 Task:  Click on Hockey In the Cross-Check Hockey League click on  Pick Sheet Your name Harper Anderson Team name El Paso Chihuahuas and  Email softage.6@softage.net Period 1 - 3 Point Game Montreal Canadiens Period 1 - 2 Point Game Los Angeles Kings Period 1 - 1 Point Game Florida Panthers Period 2 - 3 Point Game Edmonton Oilers Period 2 - 2 Point Game Detroit Red Wings Period 2 - 1 Point Game Dallas Stars Period 3 - 3 Point Game Columbus Blue Jackets Period 3 - 2 Point Game Colorado Avalanche Period 3 - 1 Point Game Chicago Blackhawks Submit pick sheet
Action: Mouse moved to (623, 235)
Screenshot: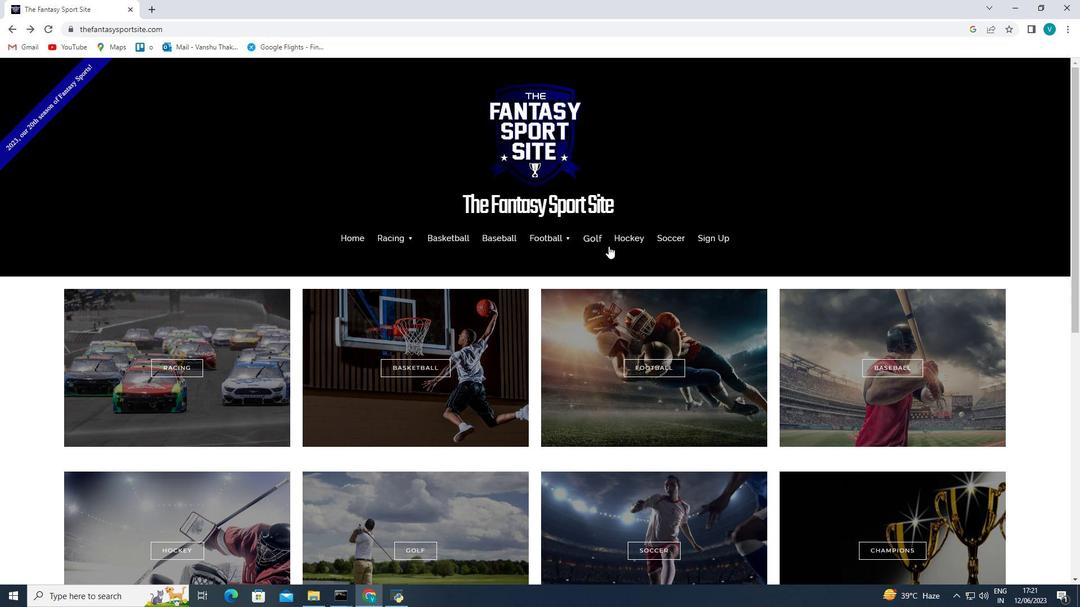 
Action: Mouse pressed left at (623, 235)
Screenshot: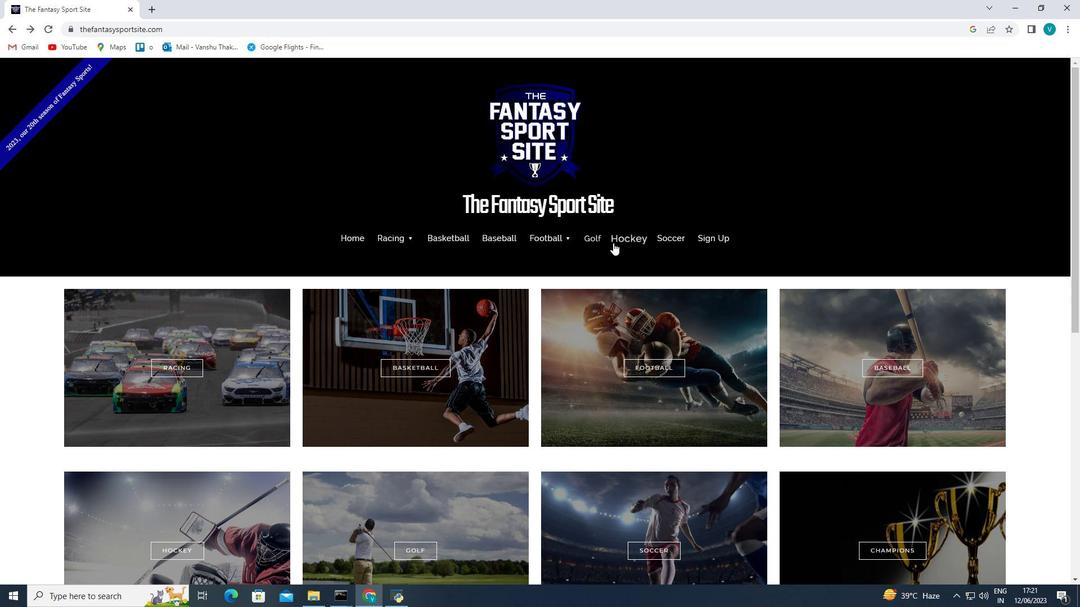 
Action: Mouse moved to (628, 240)
Screenshot: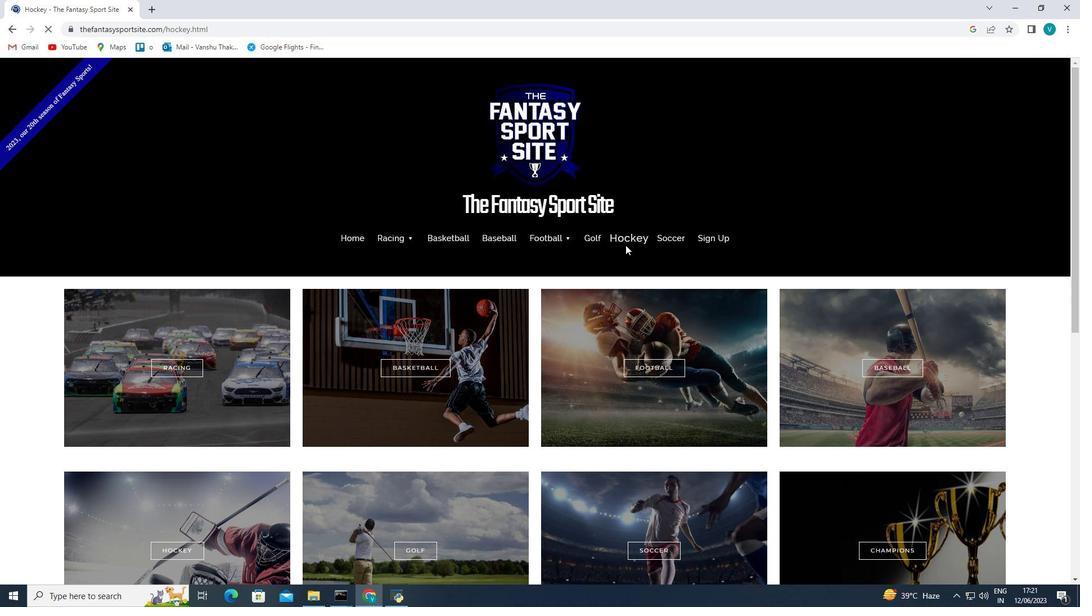 
Action: Mouse pressed left at (628, 240)
Screenshot: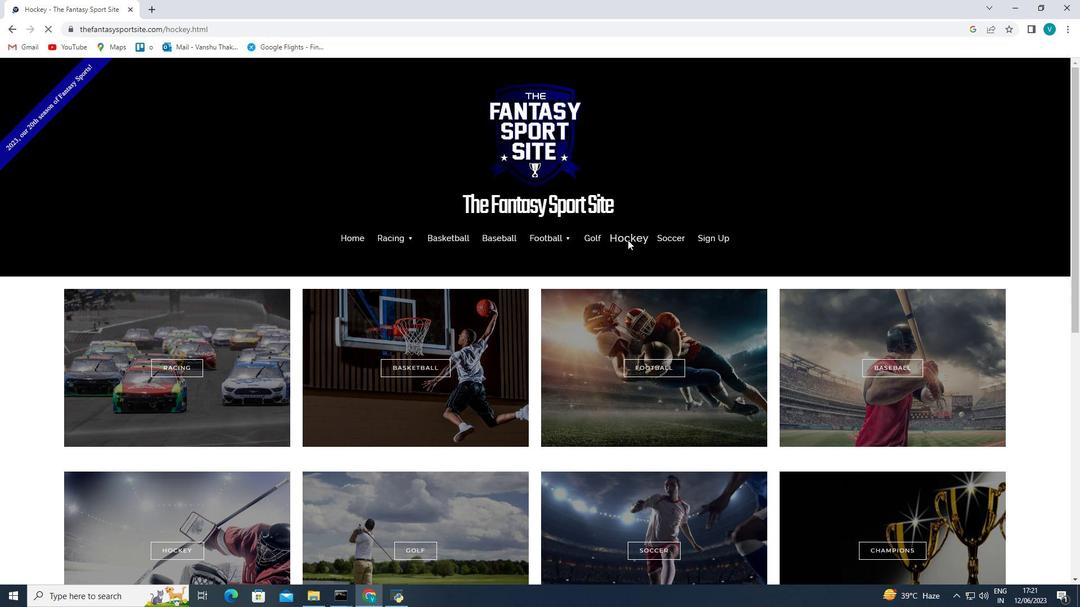 
Action: Mouse moved to (164, 326)
Screenshot: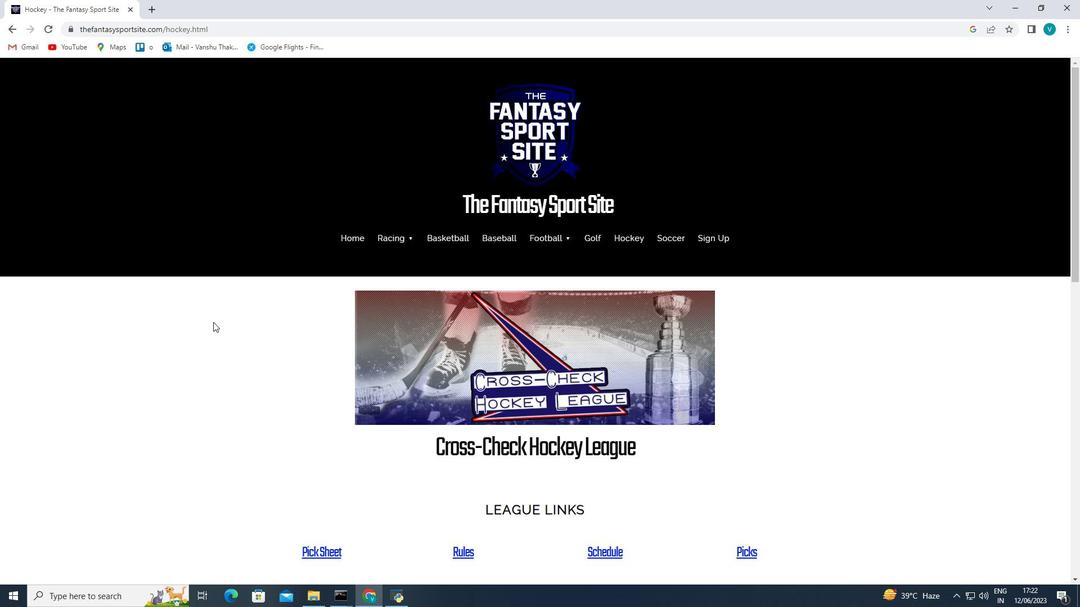 
Action: Mouse scrolled (164, 326) with delta (0, 0)
Screenshot: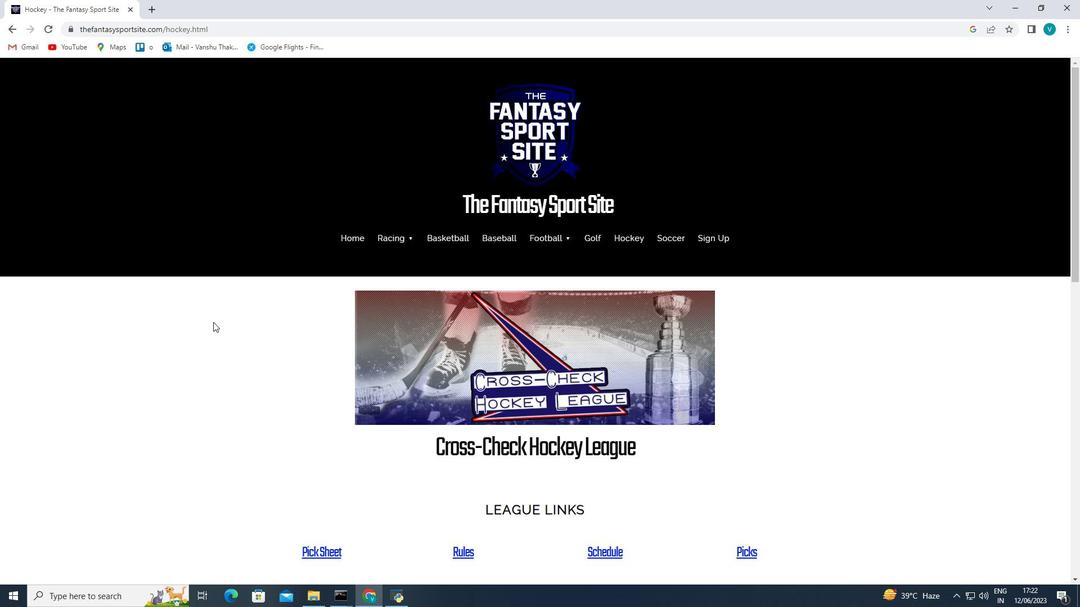 
Action: Mouse moved to (158, 330)
Screenshot: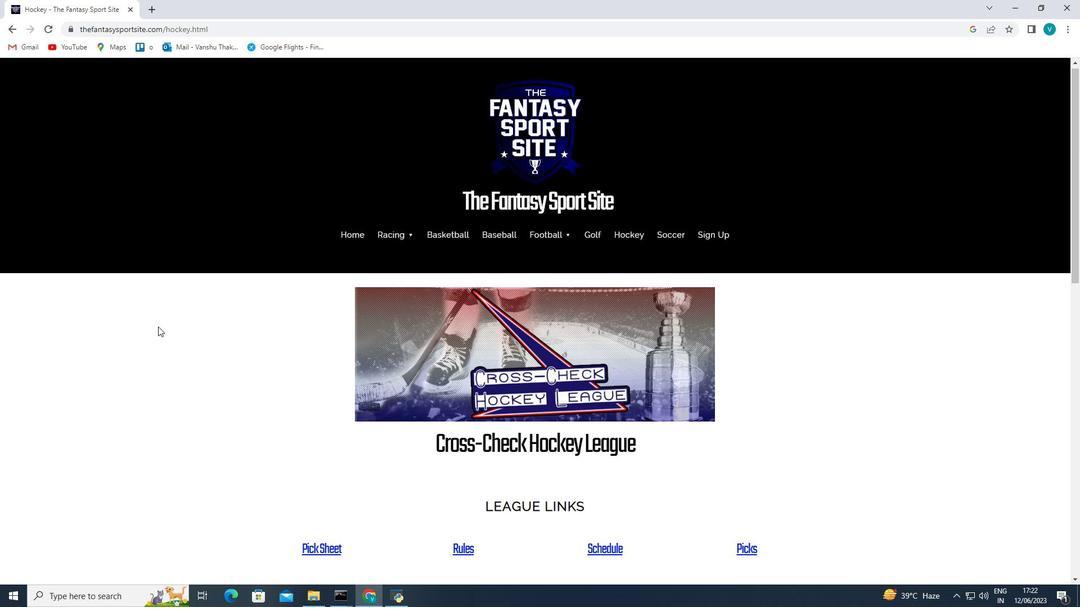 
Action: Mouse scrolled (158, 329) with delta (0, 0)
Screenshot: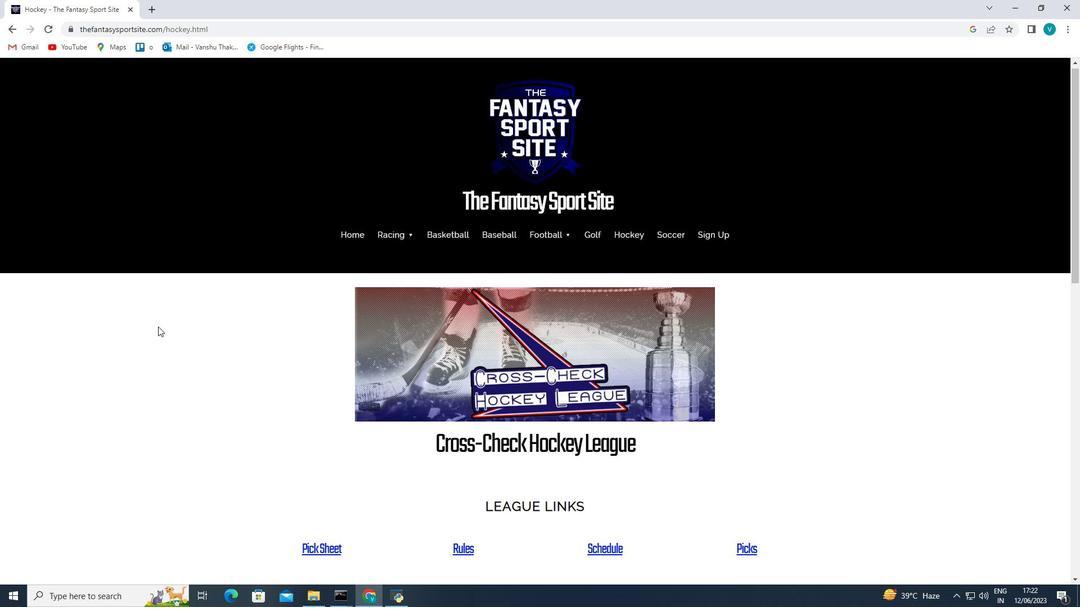 
Action: Mouse moved to (316, 440)
Screenshot: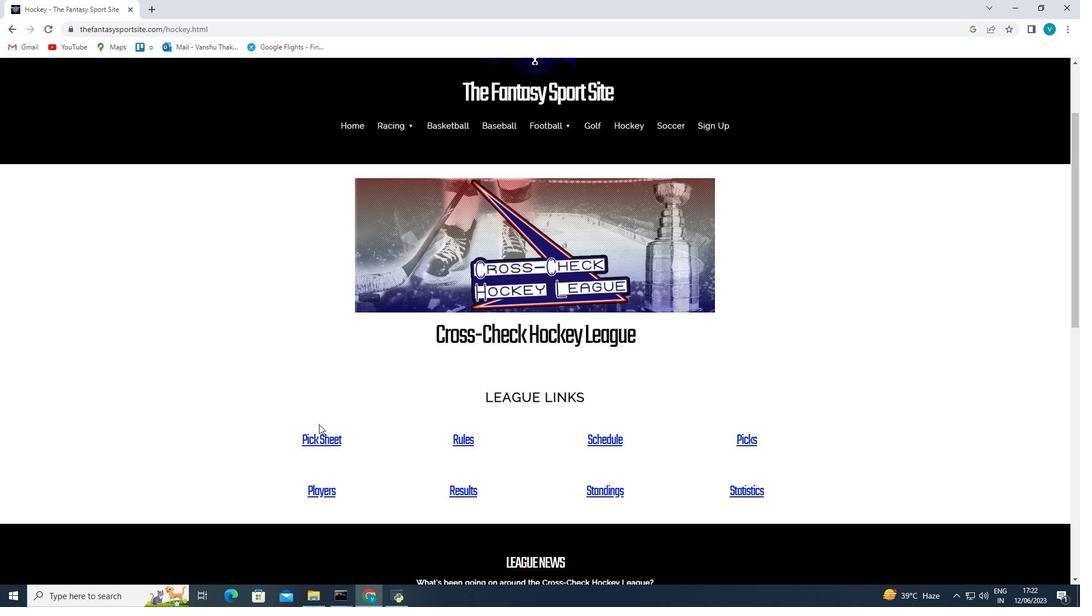
Action: Mouse pressed left at (316, 440)
Screenshot: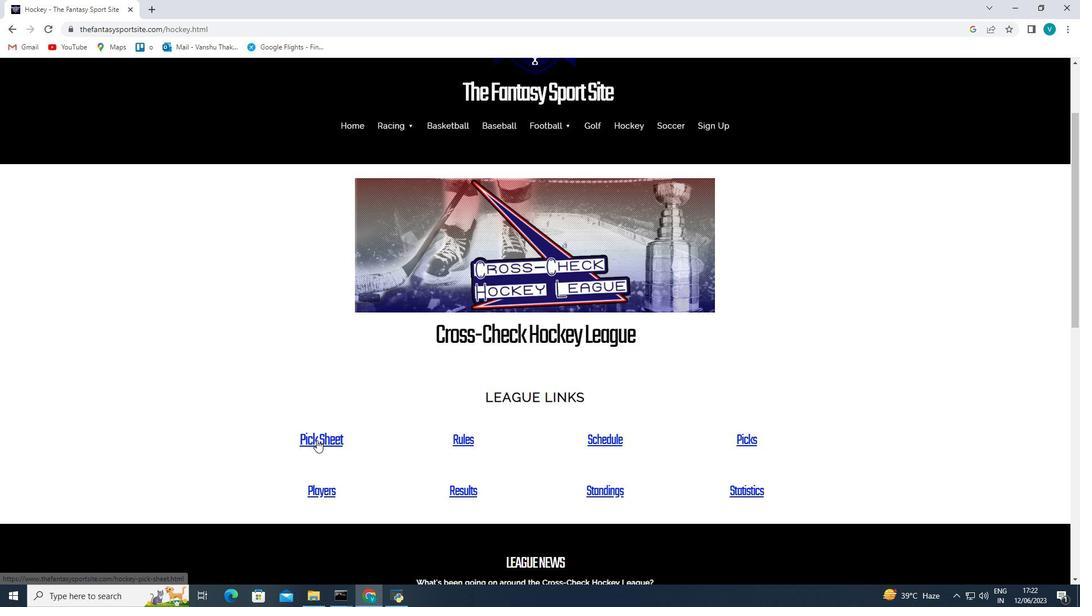 
Action: Mouse moved to (472, 399)
Screenshot: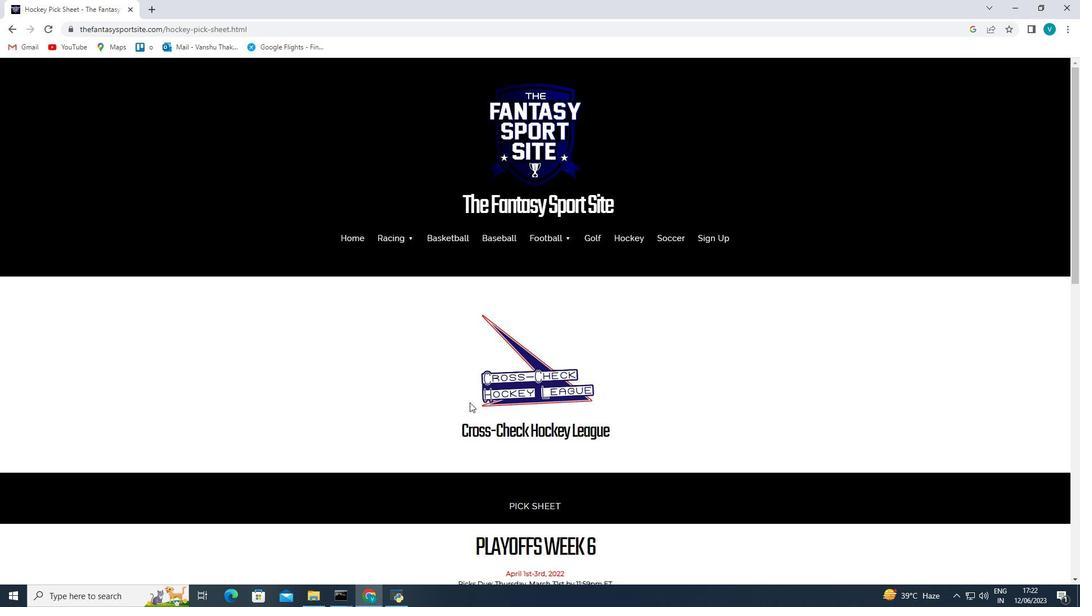 
Action: Mouse scrolled (472, 399) with delta (0, 0)
Screenshot: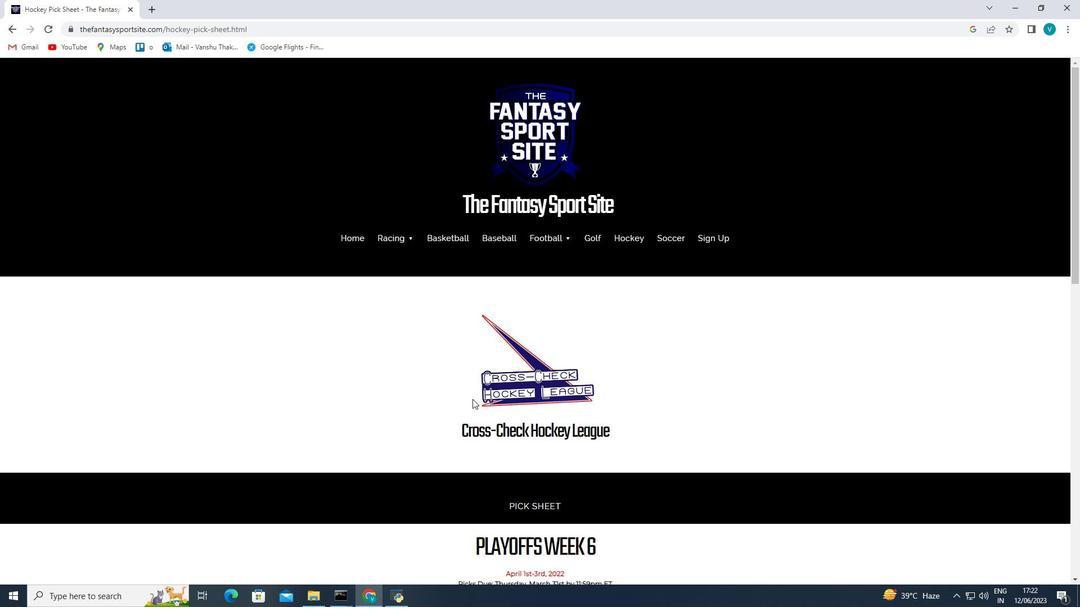 
Action: Mouse scrolled (472, 399) with delta (0, 0)
Screenshot: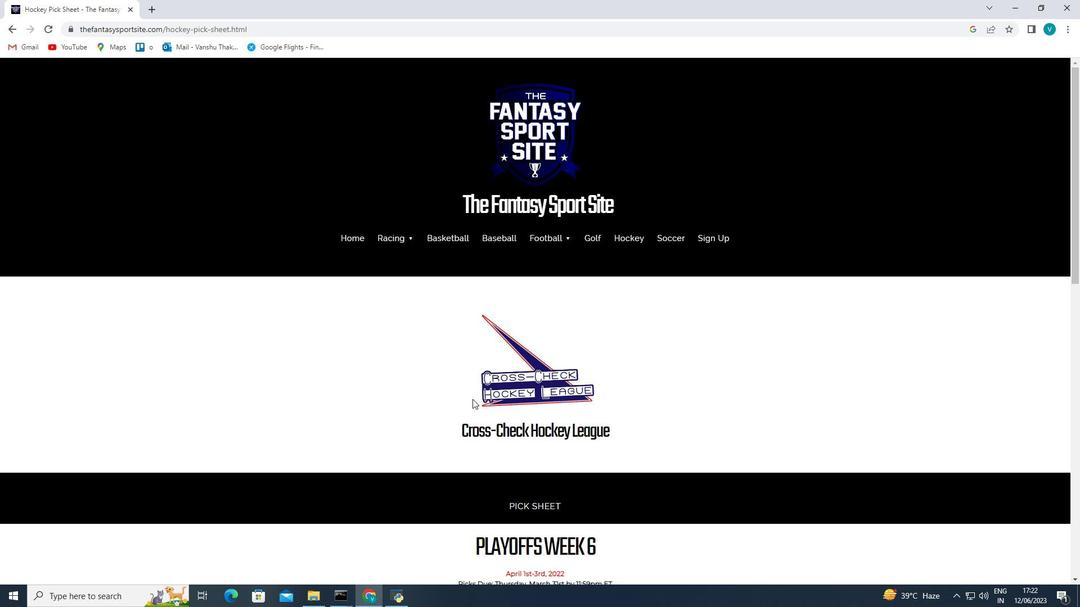 
Action: Mouse scrolled (472, 399) with delta (0, 0)
Screenshot: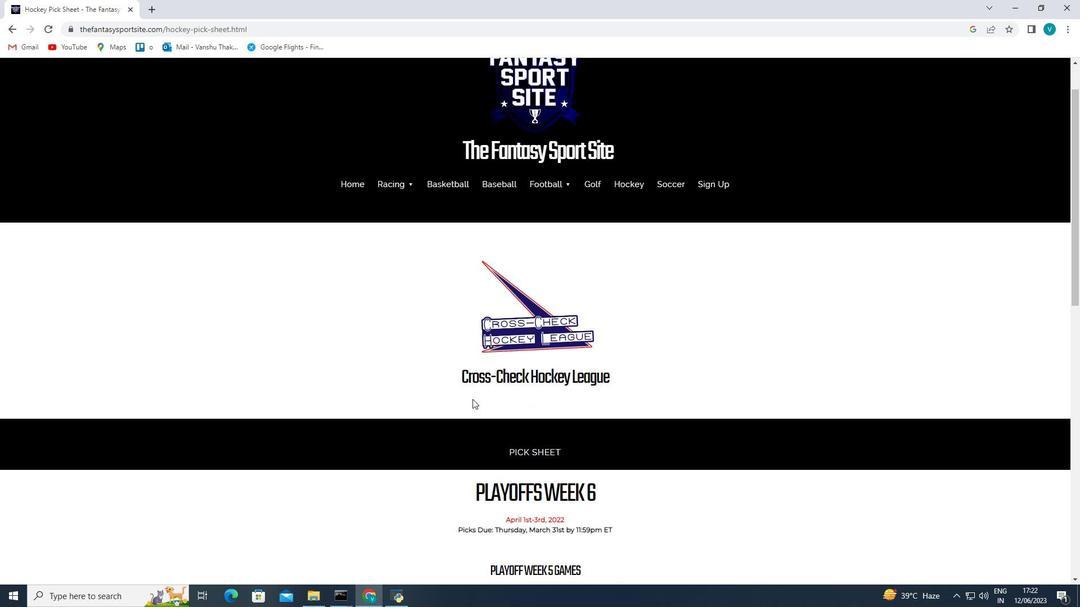 
Action: Mouse scrolled (472, 399) with delta (0, 0)
Screenshot: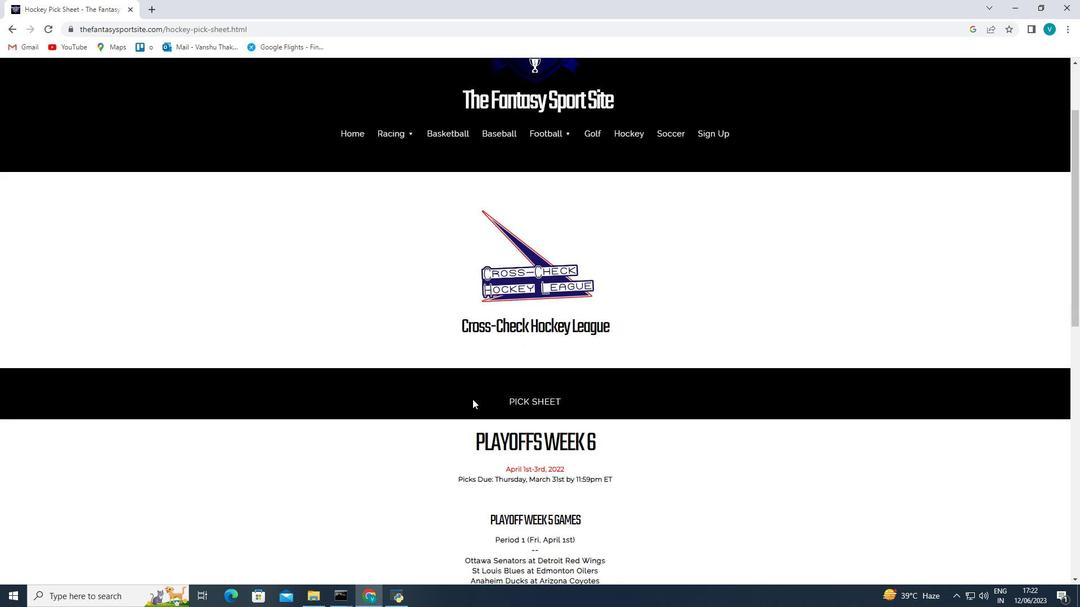 
Action: Mouse scrolled (472, 399) with delta (0, 0)
Screenshot: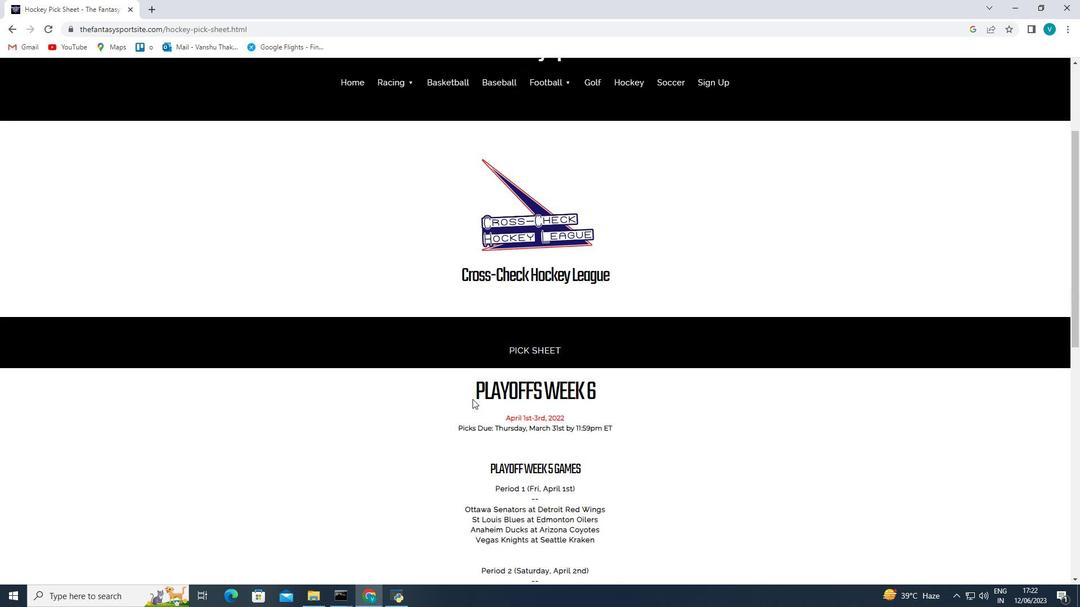 
Action: Mouse moved to (473, 399)
Screenshot: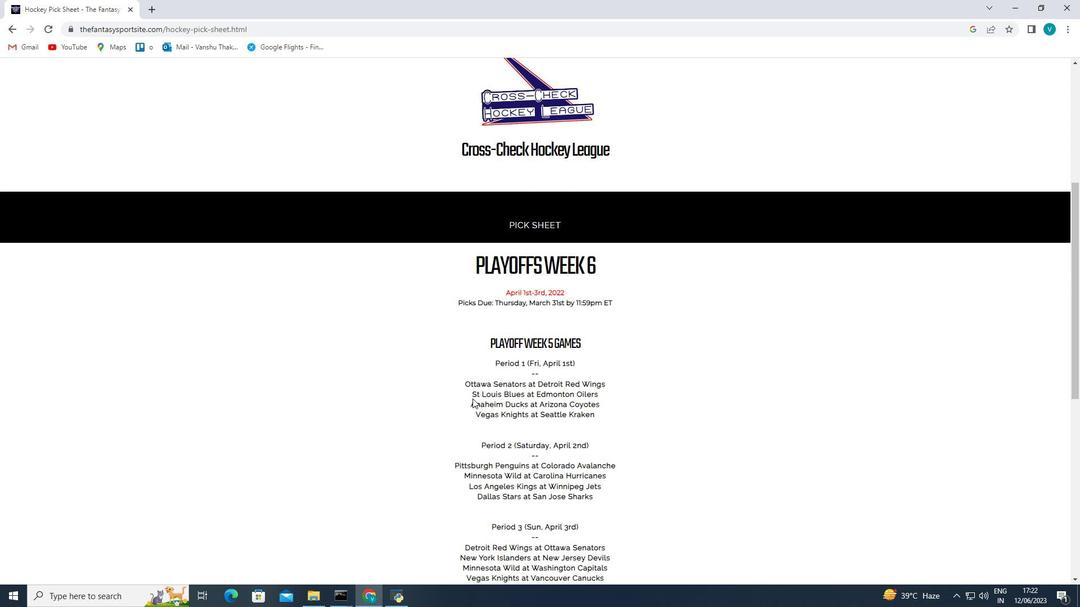 
Action: Mouse scrolled (473, 399) with delta (0, 0)
Screenshot: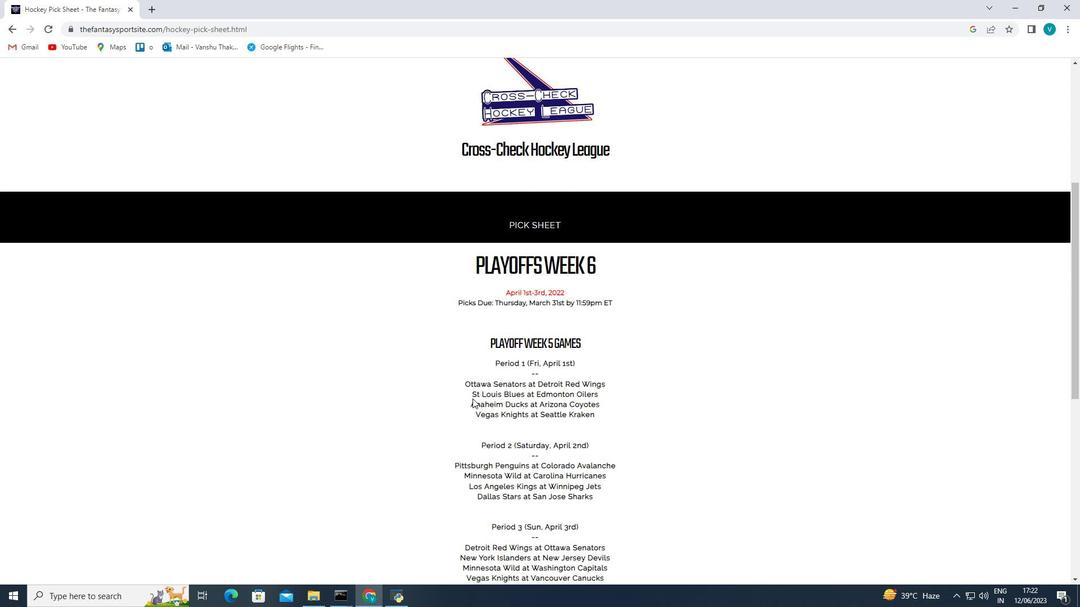 
Action: Mouse scrolled (473, 399) with delta (0, 0)
Screenshot: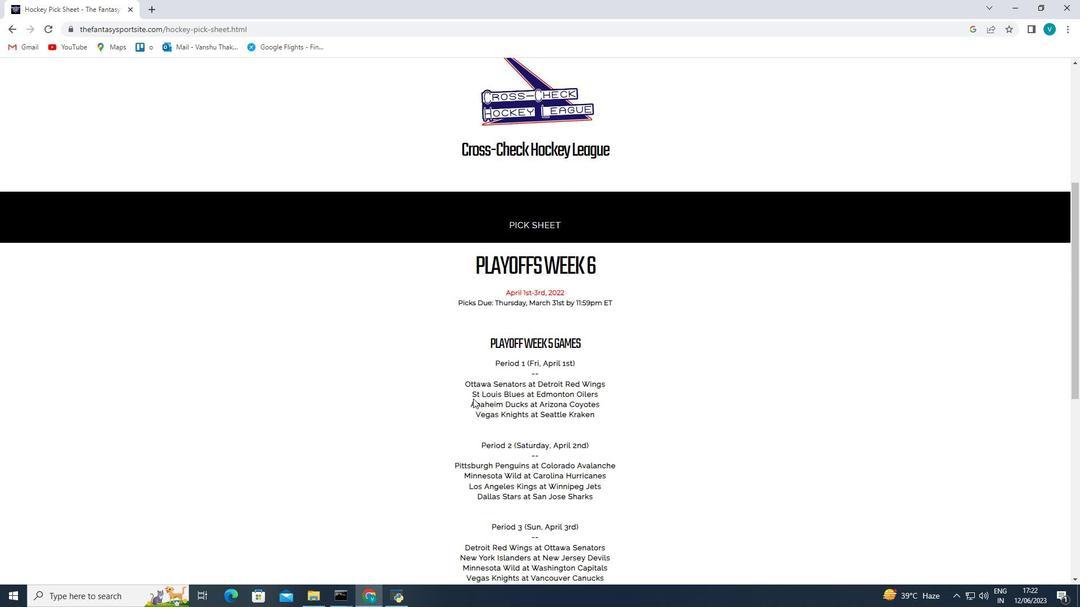 
Action: Mouse scrolled (473, 399) with delta (0, 0)
Screenshot: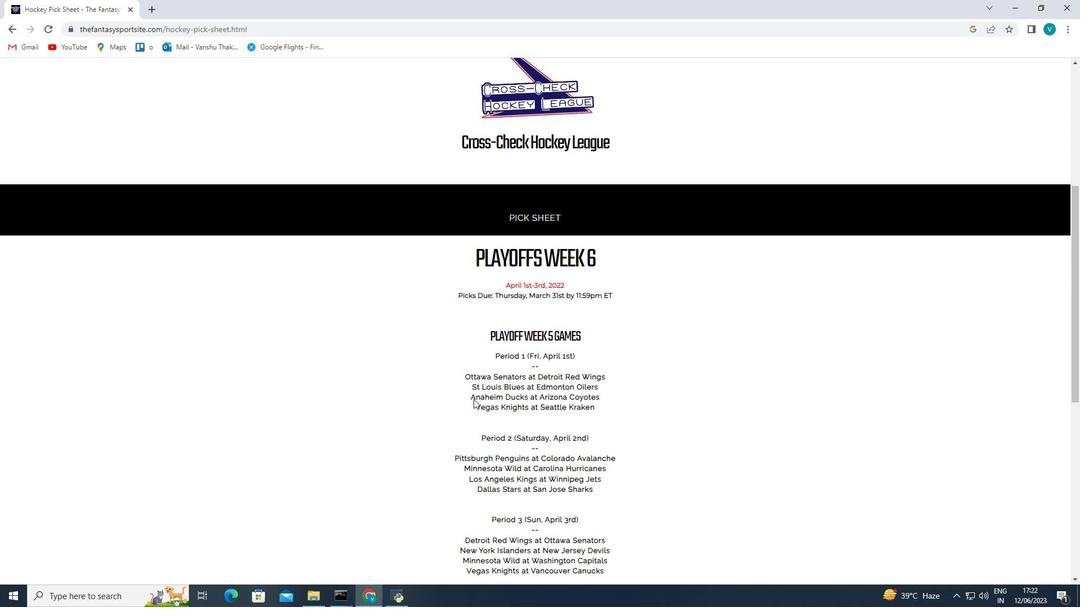 
Action: Mouse scrolled (473, 399) with delta (0, 0)
Screenshot: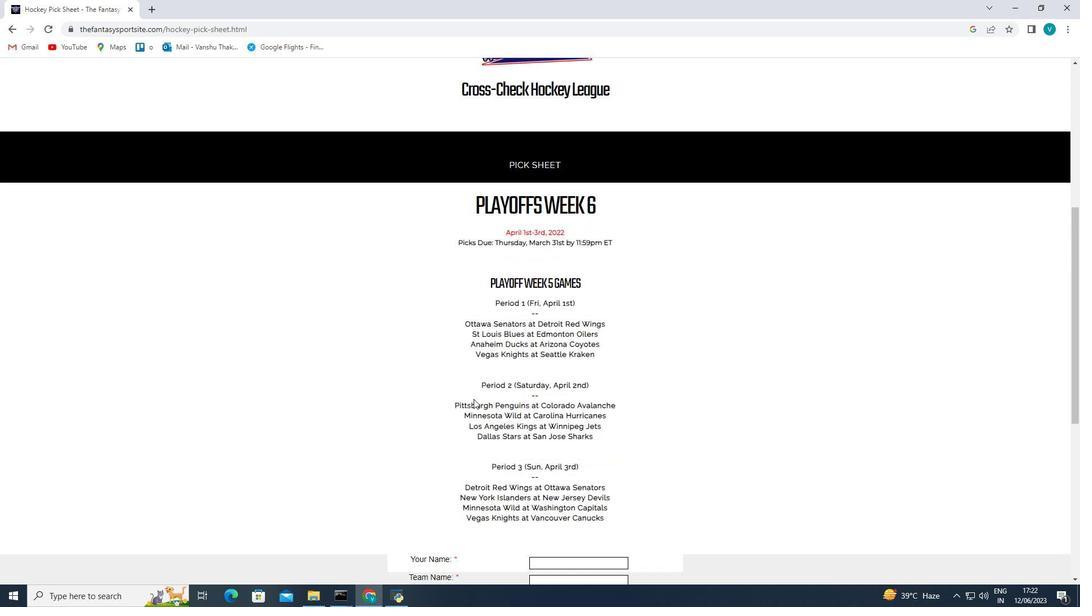 
Action: Mouse scrolled (473, 399) with delta (0, 0)
Screenshot: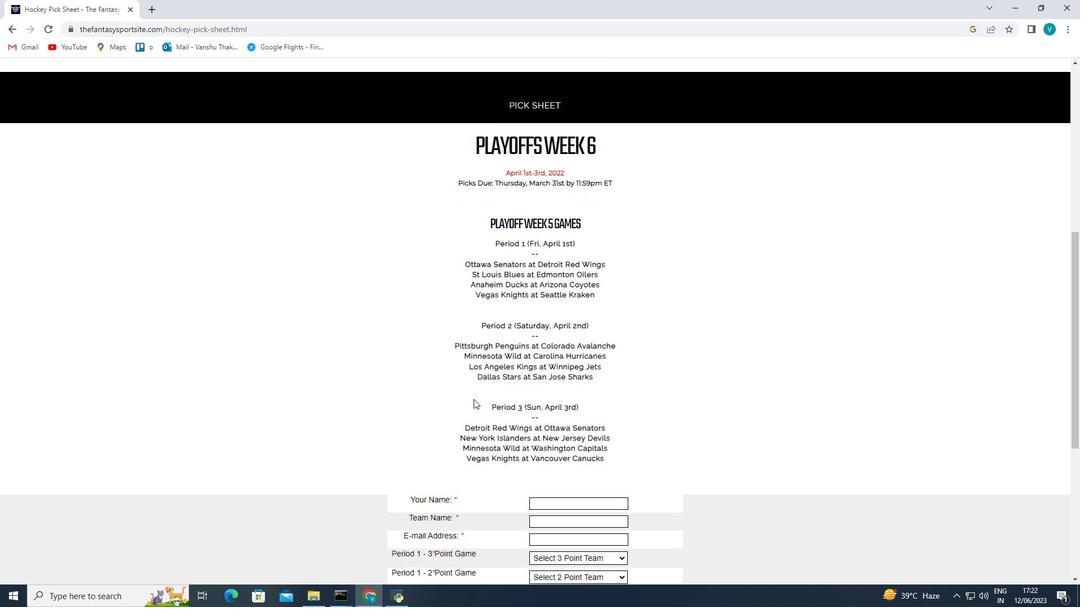 
Action: Mouse scrolled (473, 399) with delta (0, 0)
Screenshot: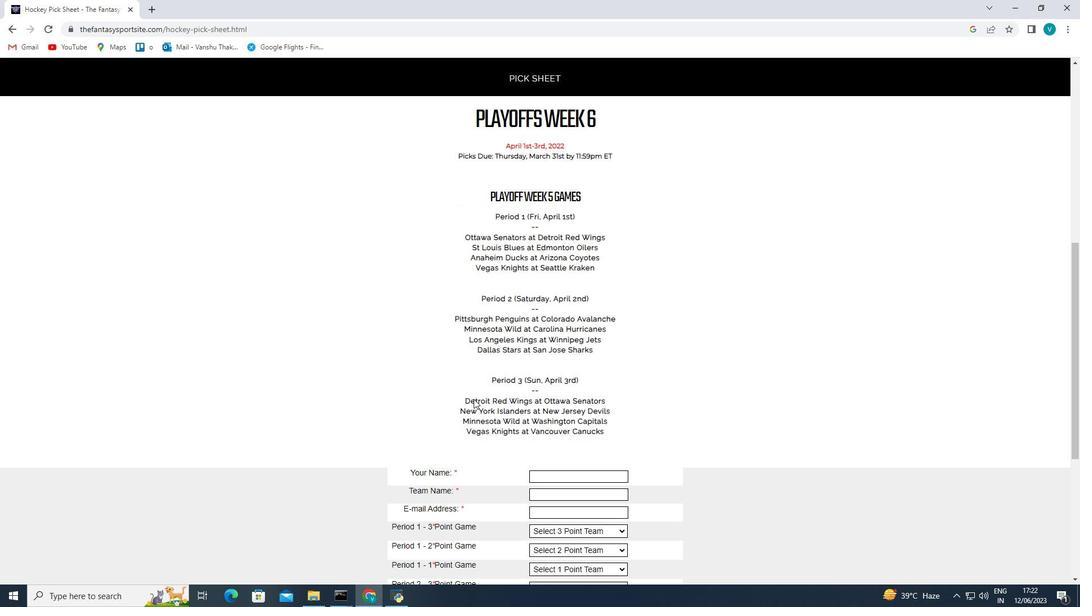 
Action: Mouse moved to (566, 279)
Screenshot: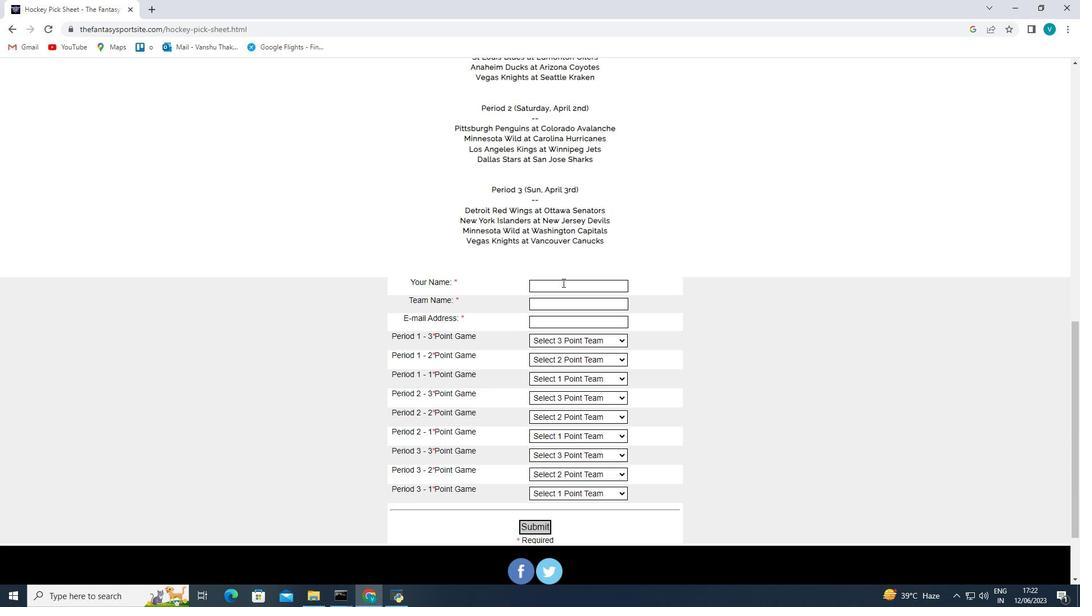 
Action: Mouse pressed left at (566, 279)
Screenshot: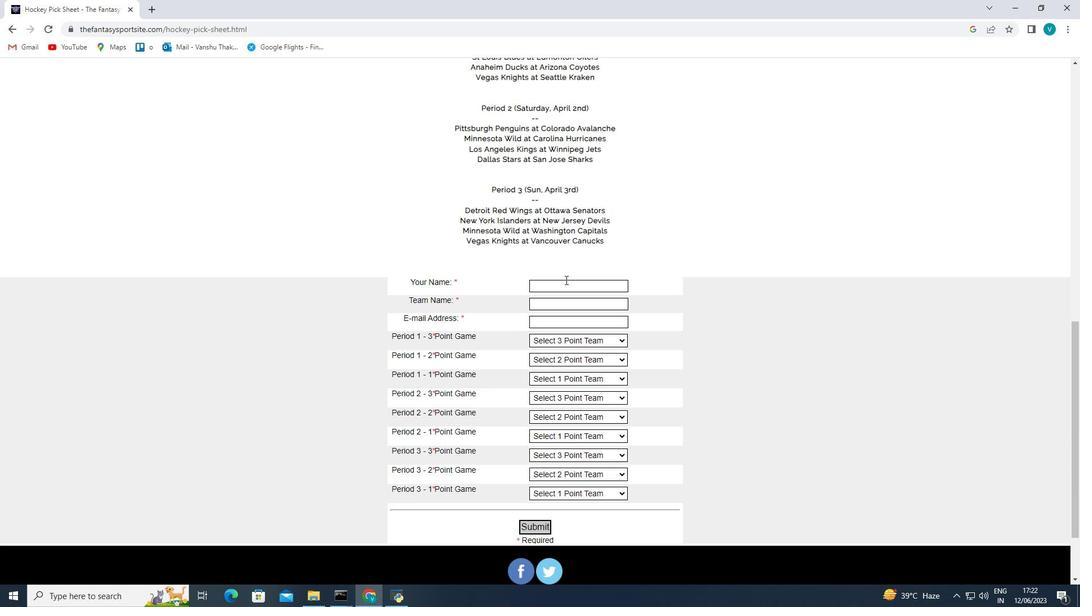 
Action: Mouse moved to (563, 286)
Screenshot: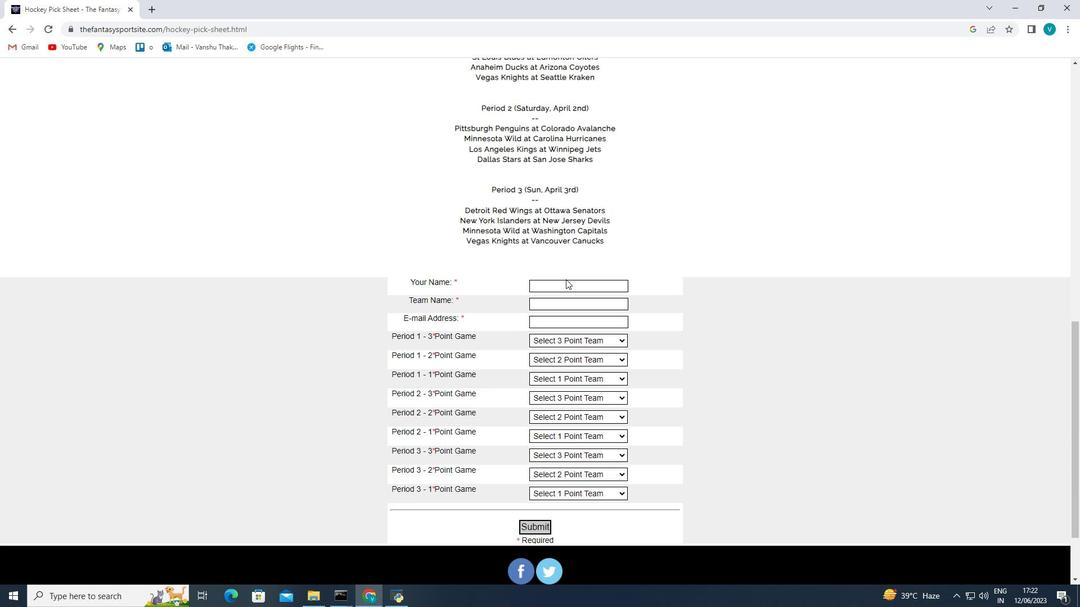 
Action: Mouse pressed left at (563, 286)
Screenshot: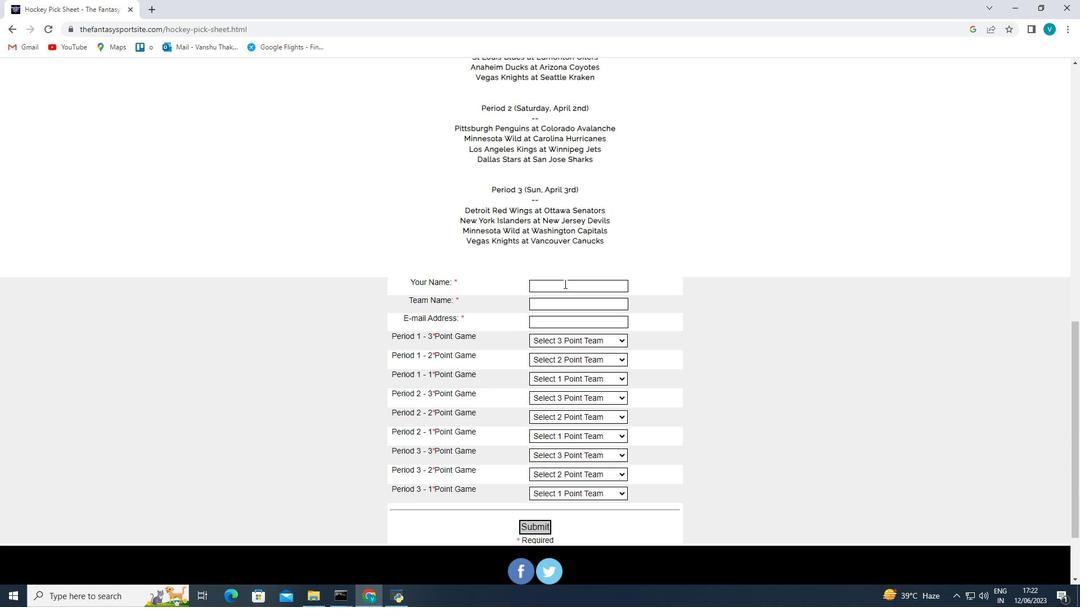 
Action: Mouse moved to (559, 289)
Screenshot: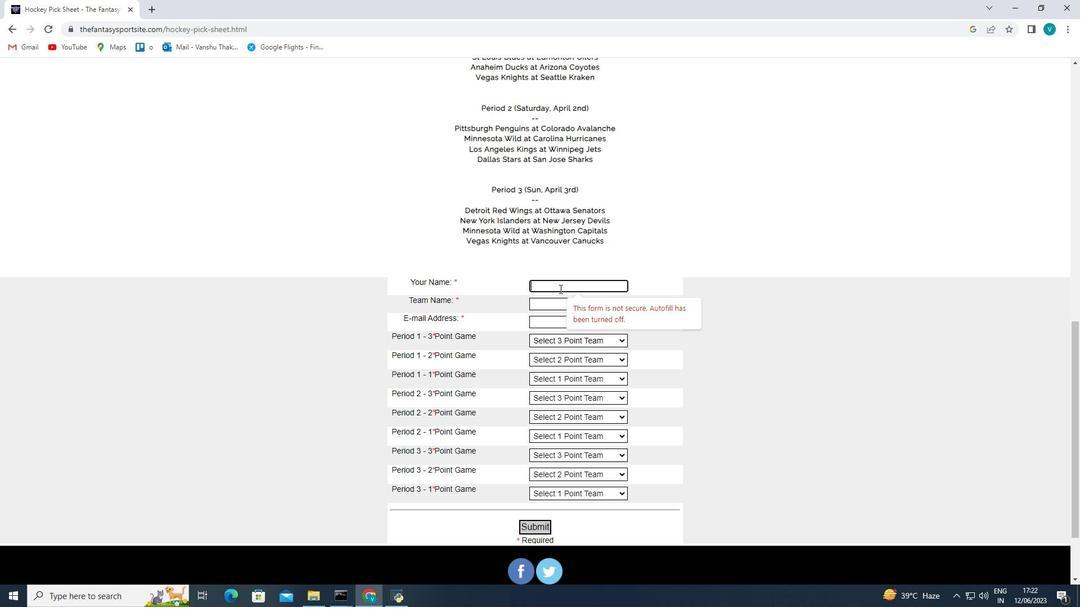 
Action: Key pressed <Key.shift>
Screenshot: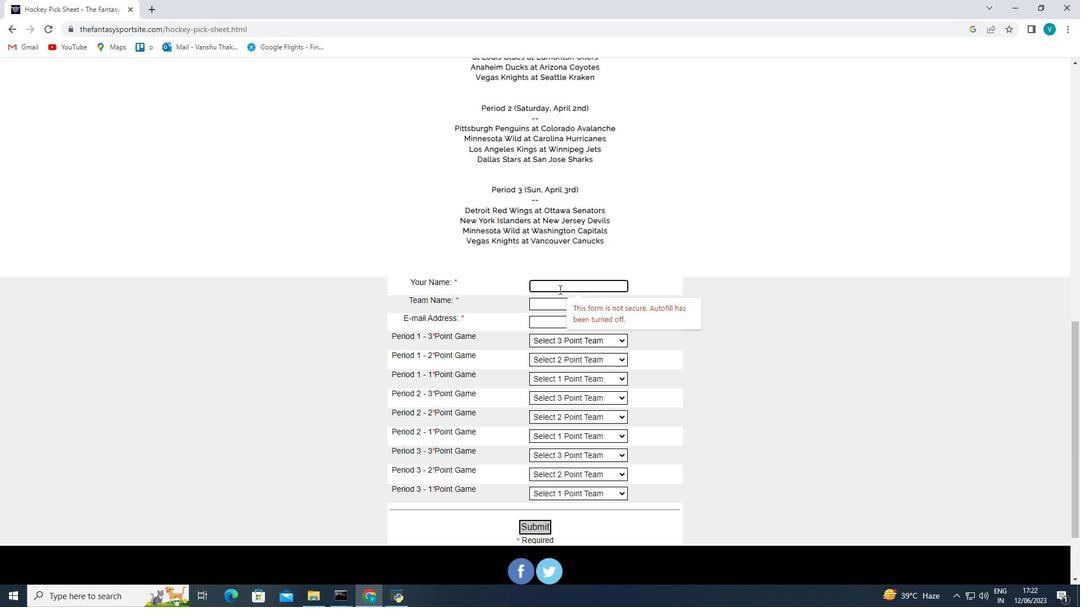 
Action: Mouse moved to (554, 286)
Screenshot: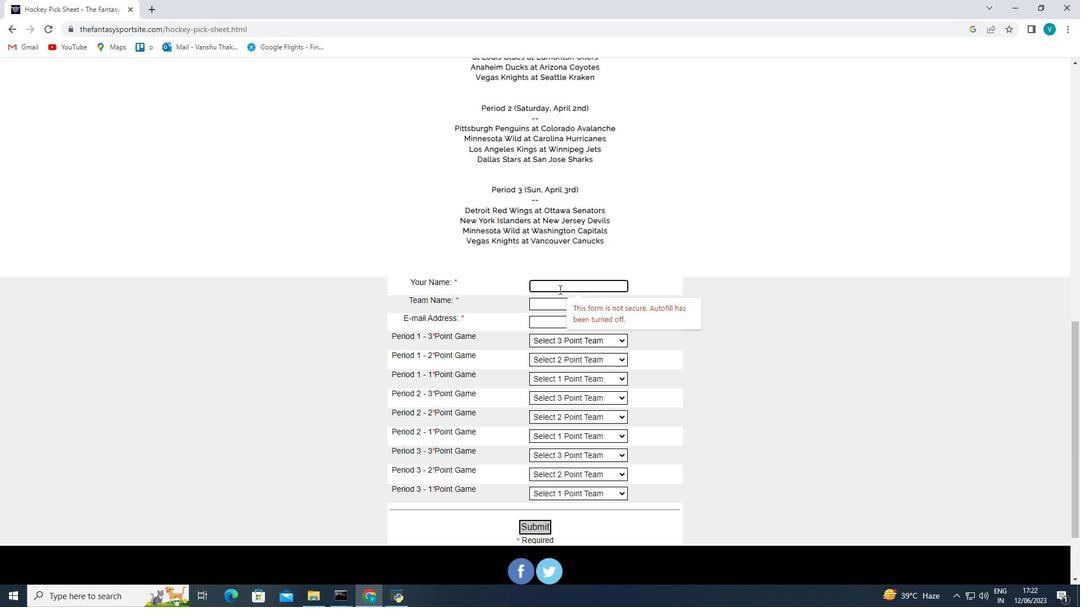 
Action: Key pressed Harper<Key.space><Key.shift>Anderson
Screenshot: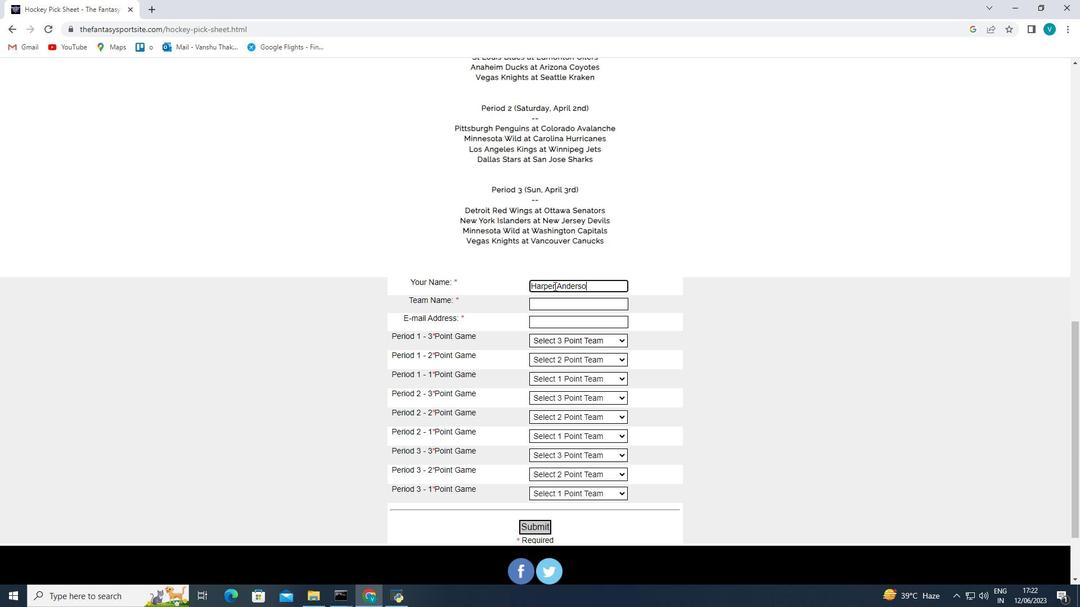 
Action: Mouse moved to (563, 301)
Screenshot: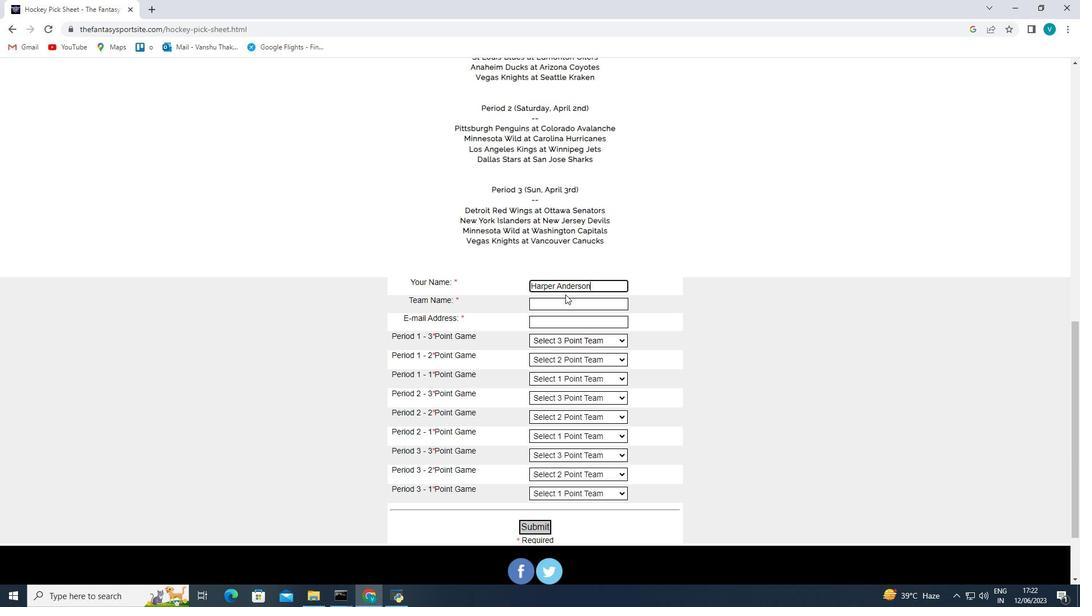 
Action: Mouse pressed left at (563, 301)
Screenshot: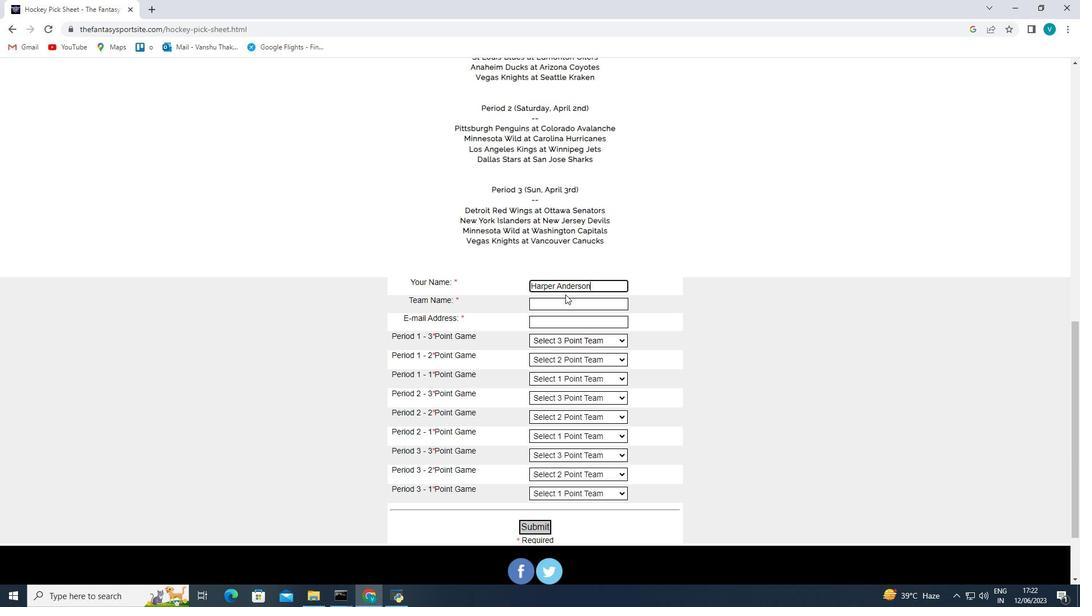 
Action: Mouse moved to (560, 283)
Screenshot: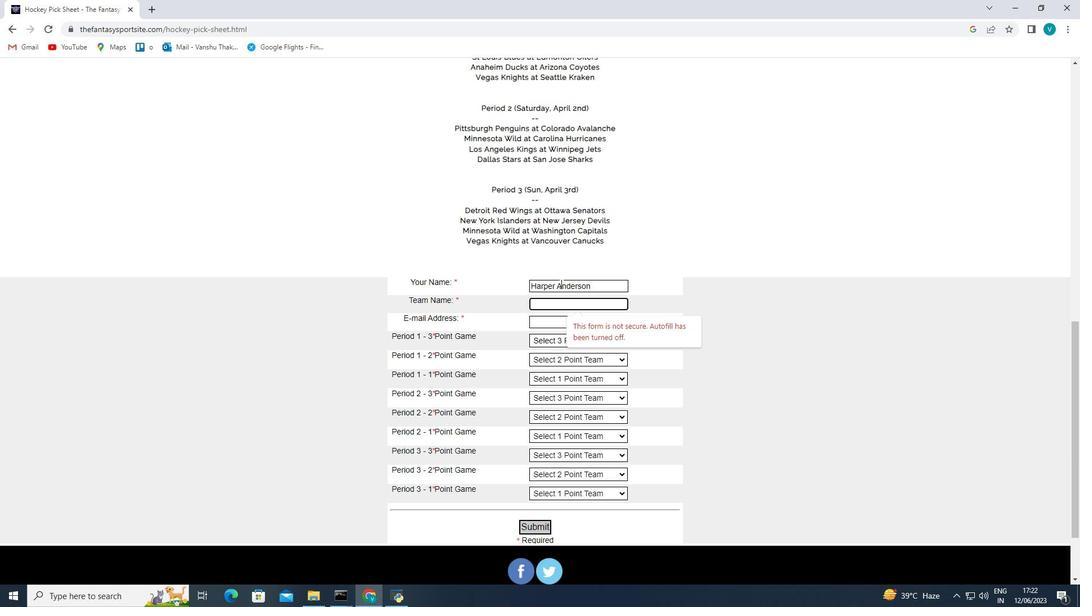 
Action: Key pressed <Key.shift>E
Screenshot: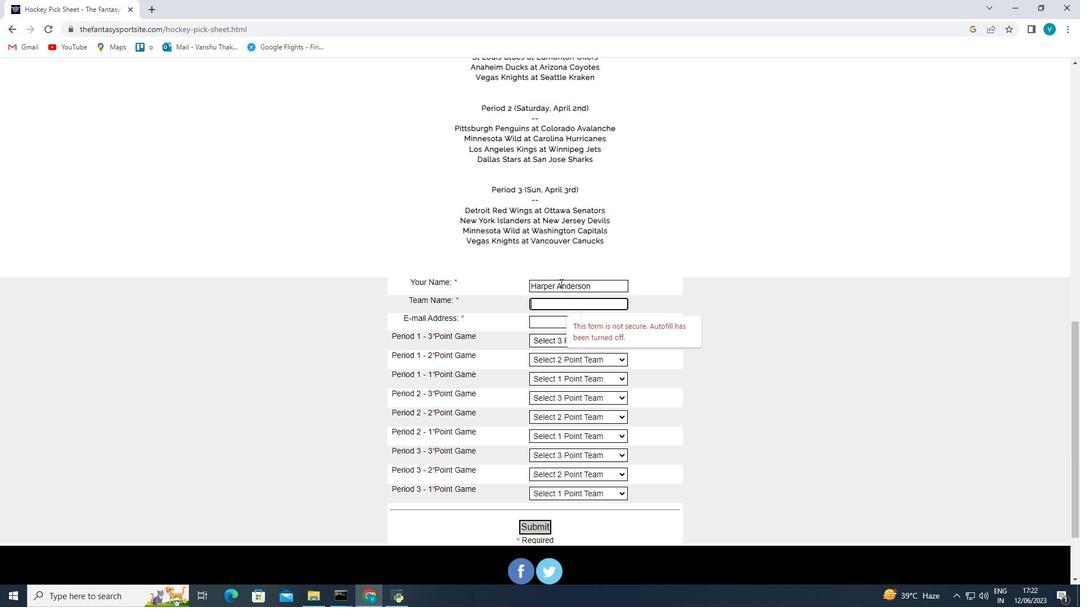 
Action: Mouse moved to (560, 283)
Screenshot: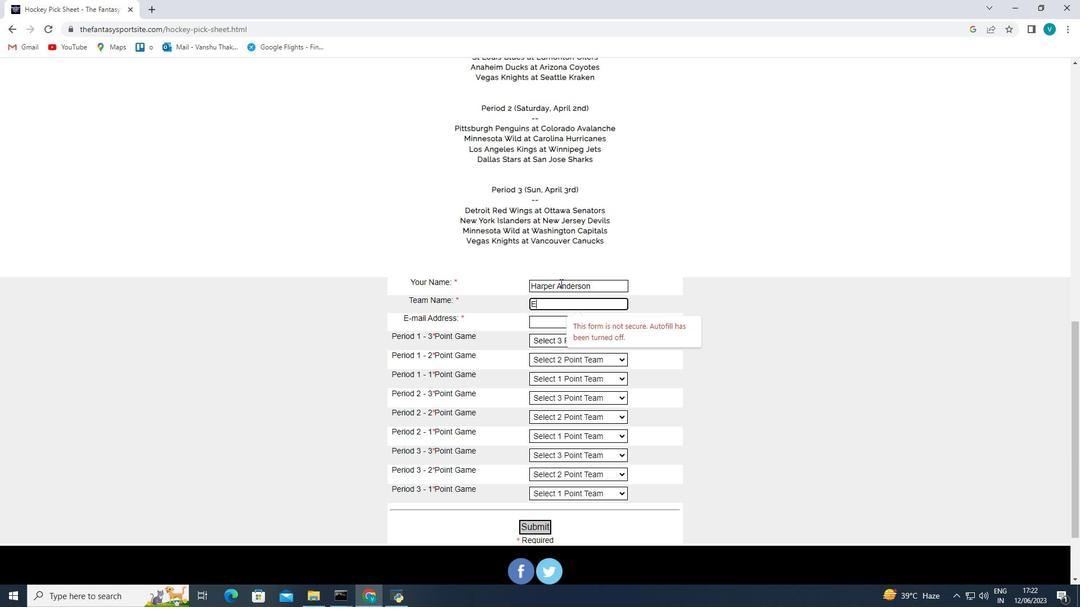 
Action: Key pressed I
Screenshot: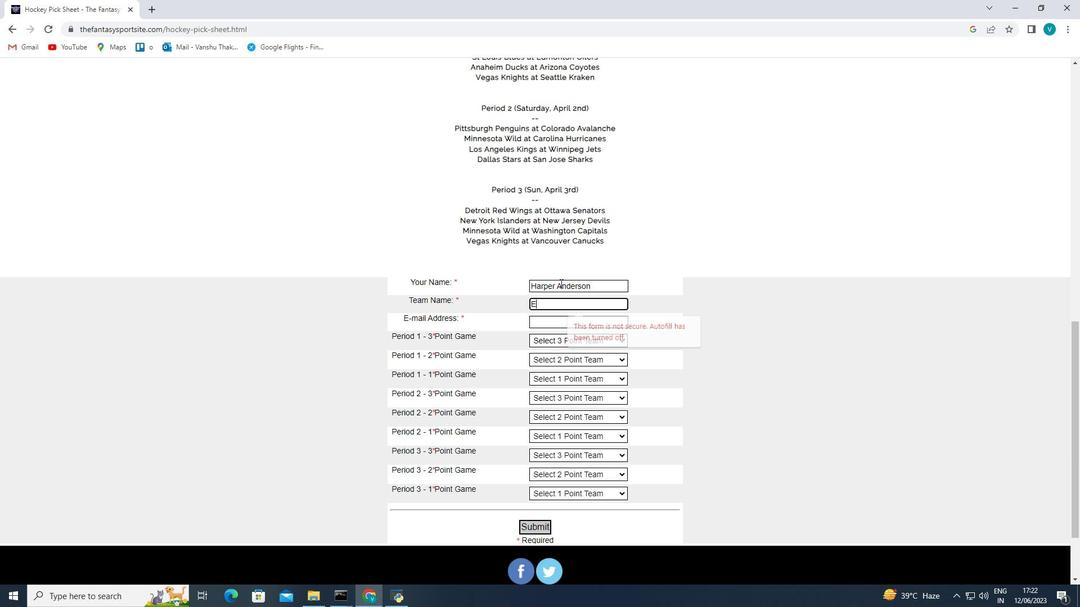 
Action: Mouse moved to (559, 278)
Screenshot: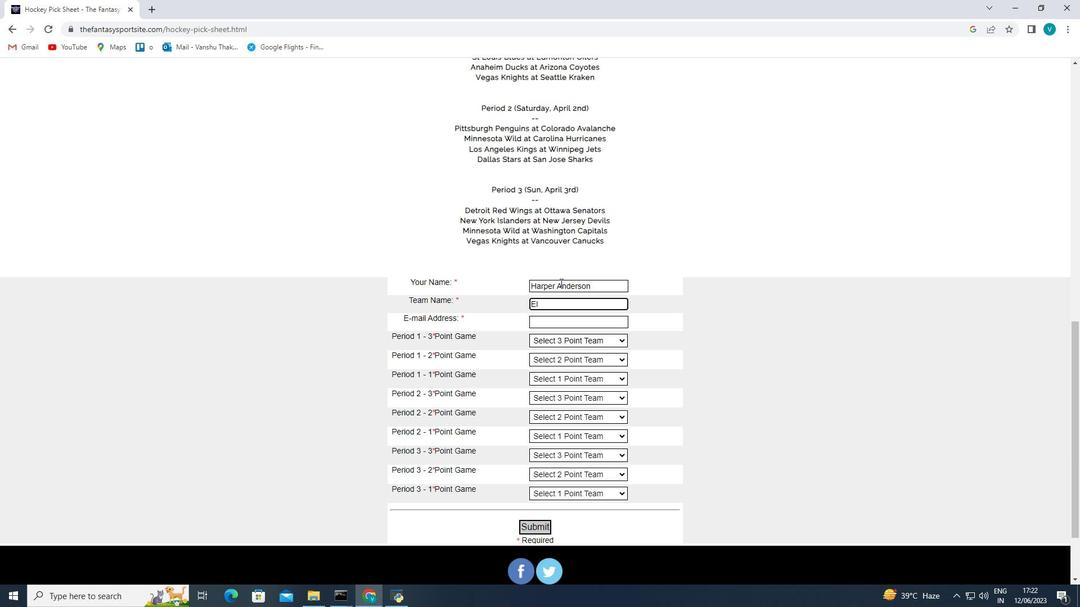 
Action: Key pressed <Key.space><Key.shift>Paso<Key.space><Key.shift>Chihuahuas
Screenshot: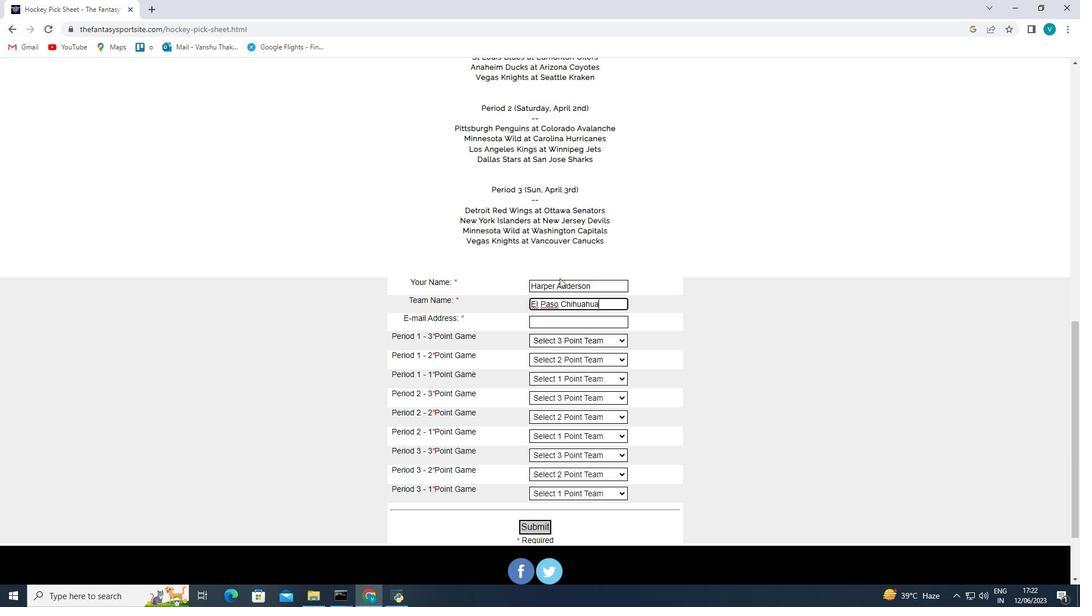 
Action: Mouse moved to (590, 323)
Screenshot: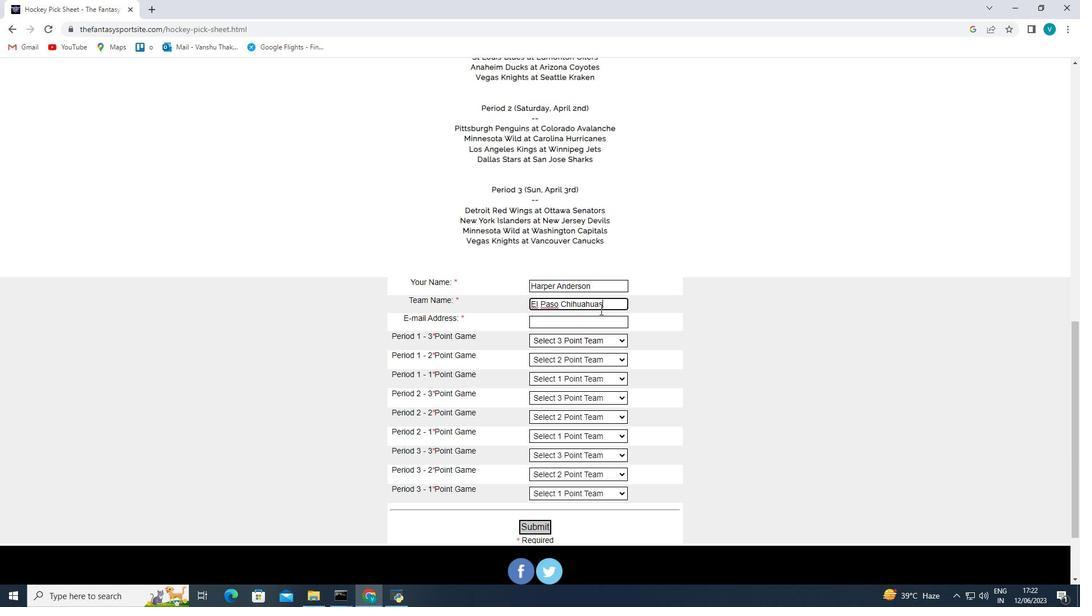 
Action: Mouse pressed left at (590, 323)
Screenshot: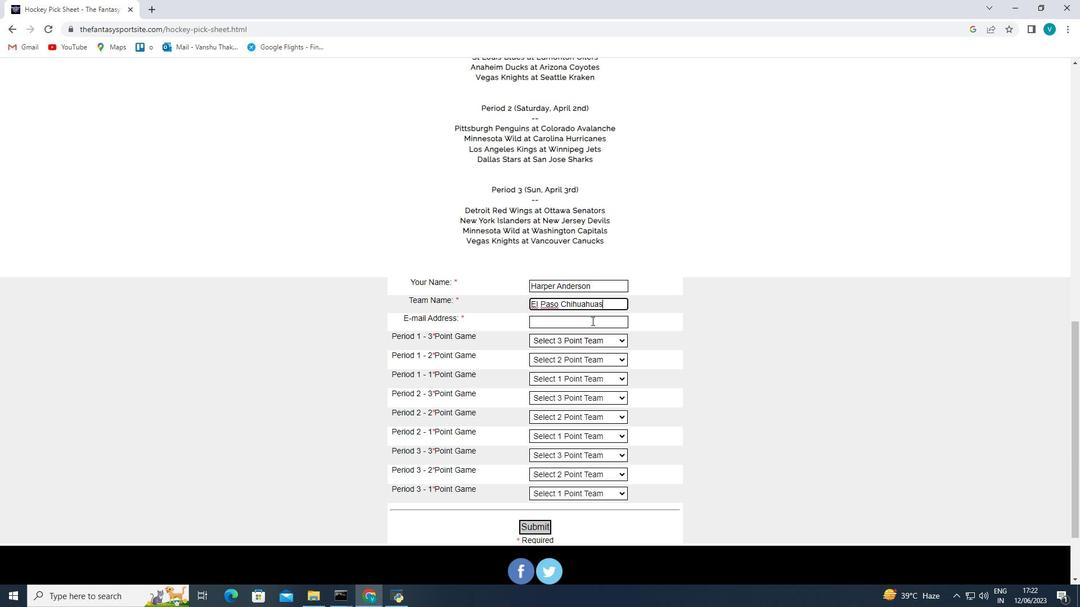 
Action: Mouse moved to (587, 318)
Screenshot: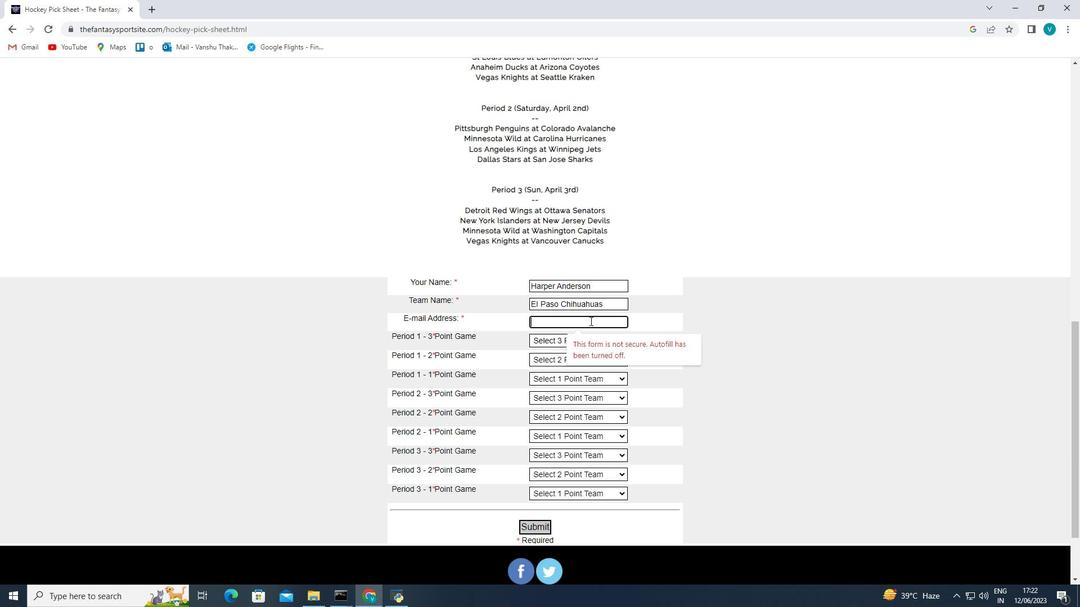
Action: Key pressed softage.6<Key.shift><Key.shift><Key.shift><Key.shift><Key.shift><Key.shift><Key.shift>@so
Screenshot: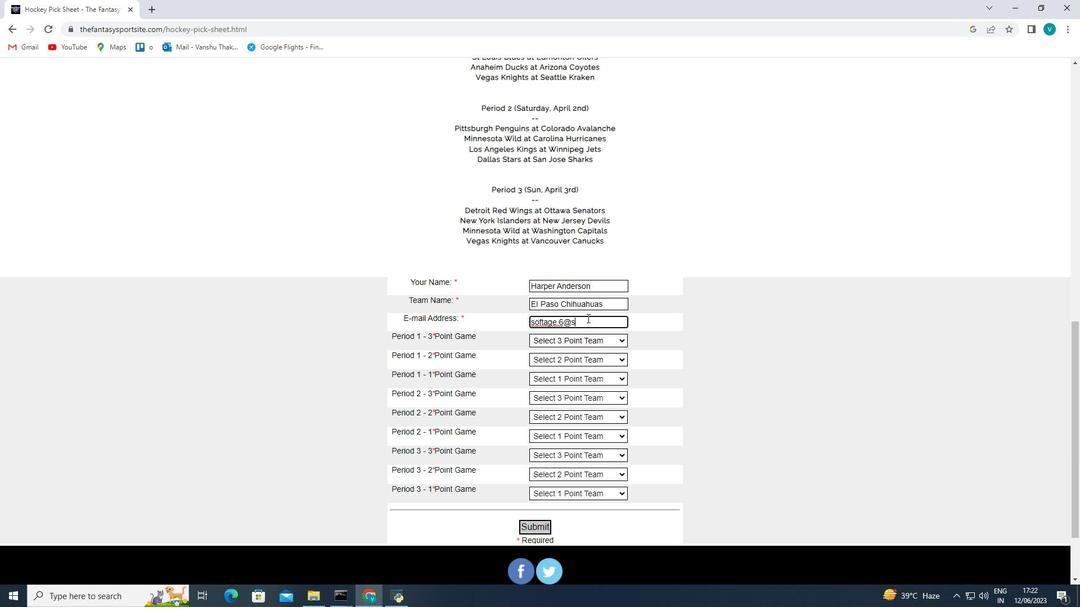 
Action: Mouse moved to (587, 318)
Screenshot: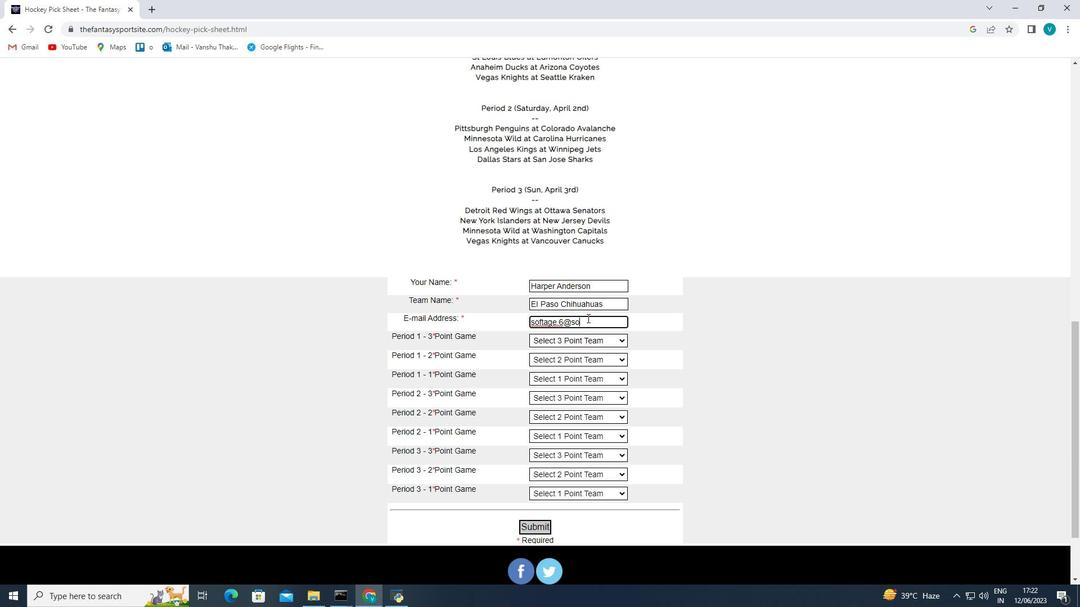 
Action: Key pressed ftage.net
Screenshot: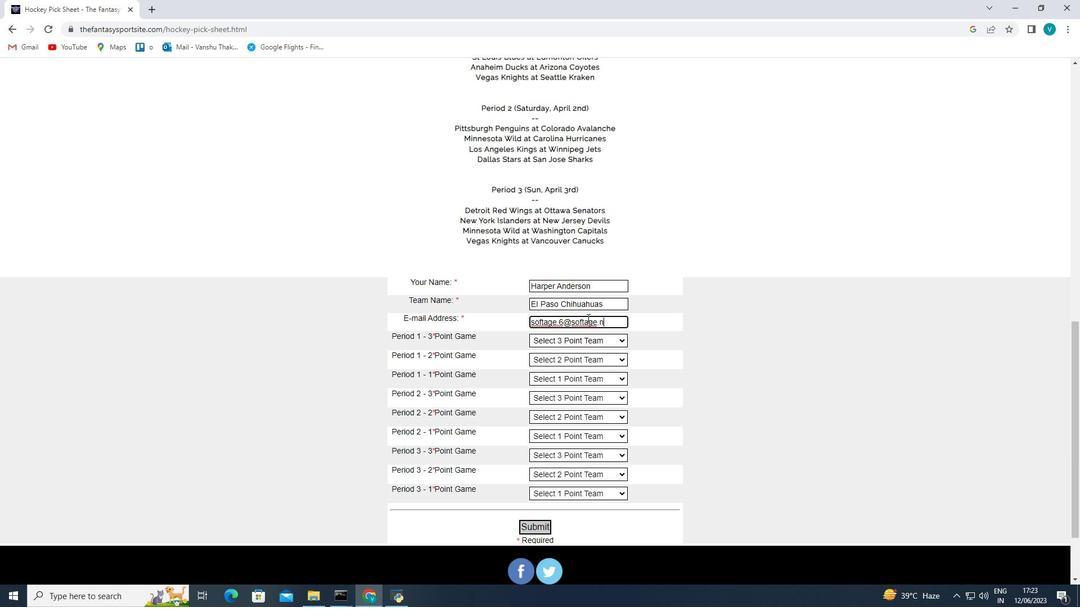 
Action: Mouse moved to (570, 338)
Screenshot: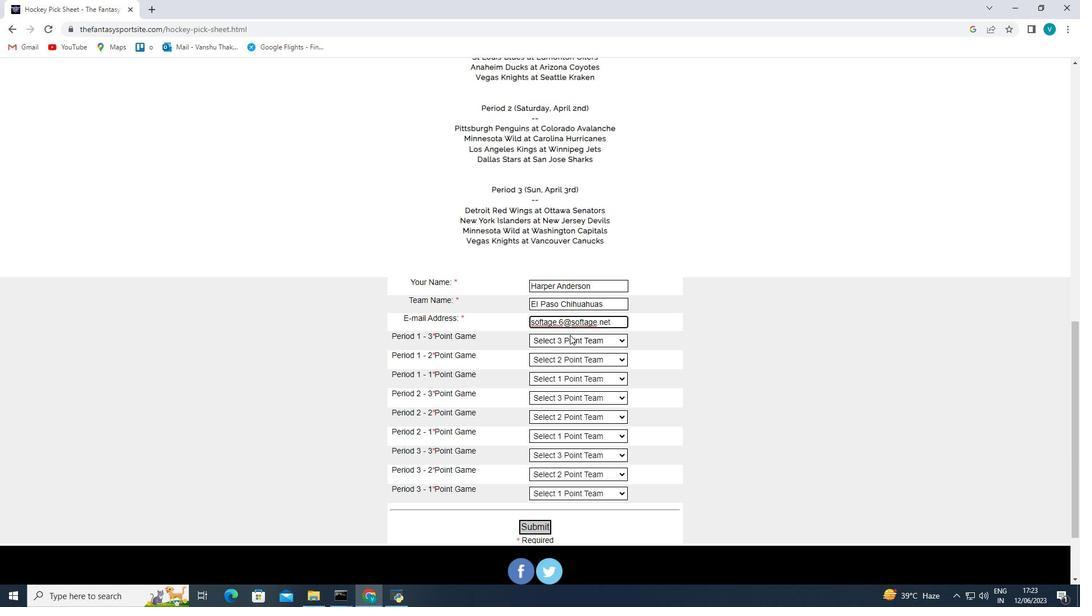 
Action: Mouse pressed left at (570, 338)
Screenshot: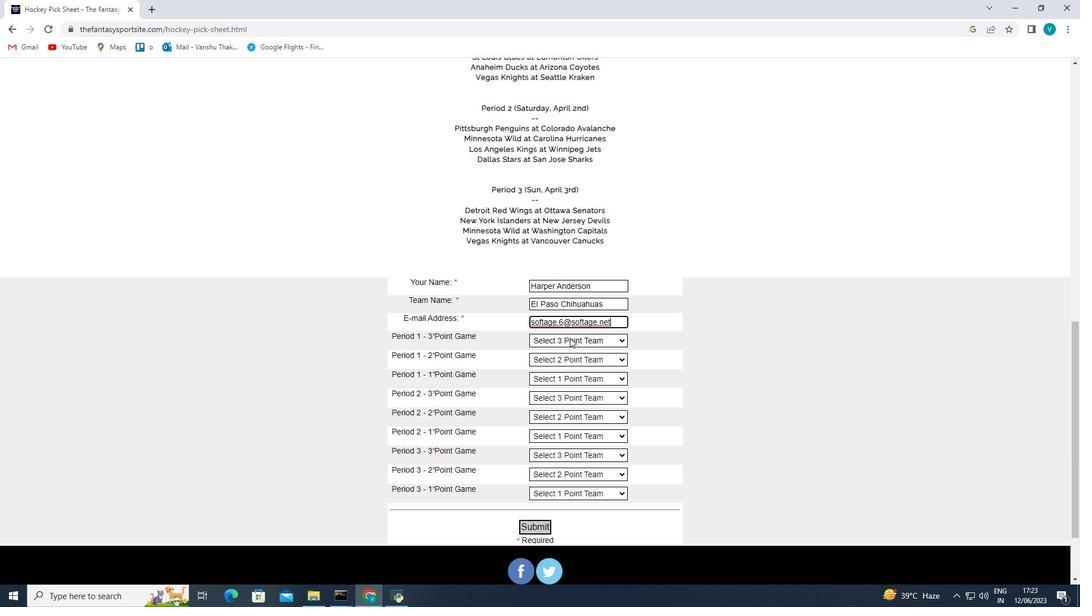 
Action: Mouse moved to (575, 509)
Screenshot: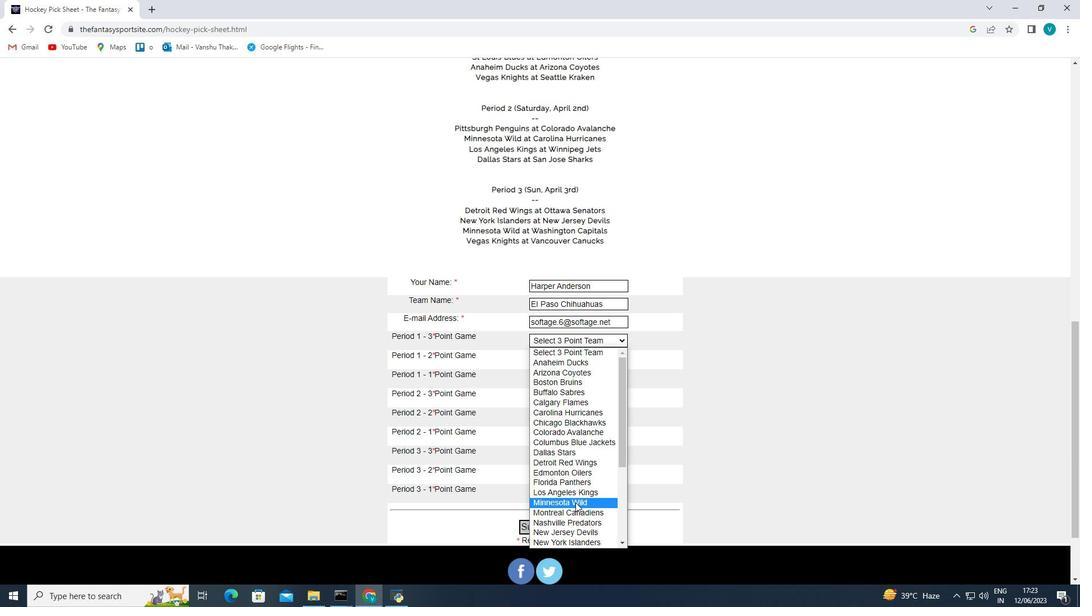 
Action: Mouse pressed left at (575, 509)
Screenshot: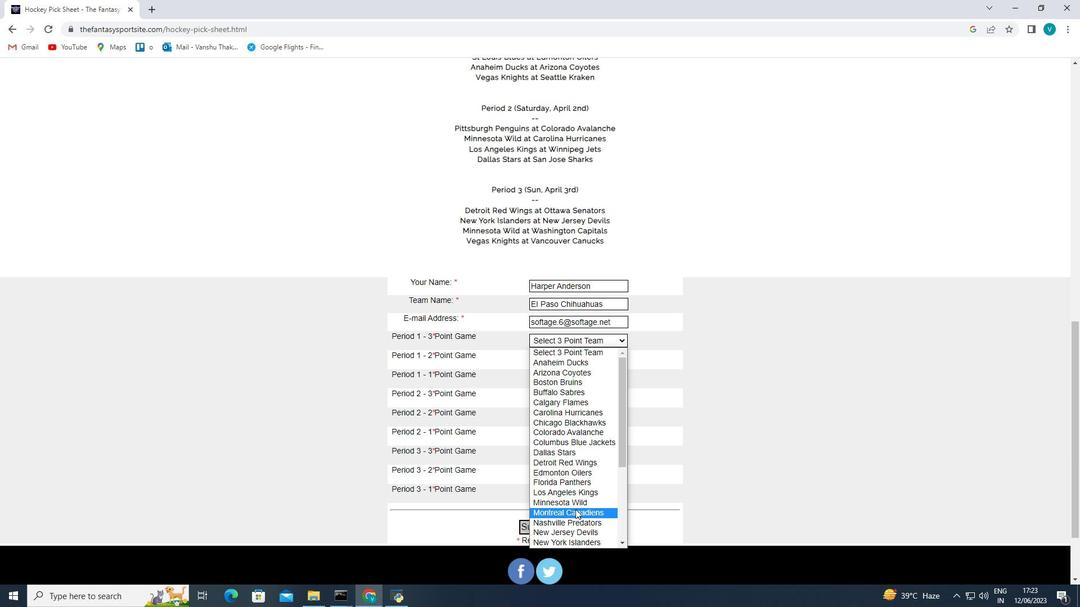 
Action: Mouse moved to (586, 360)
Screenshot: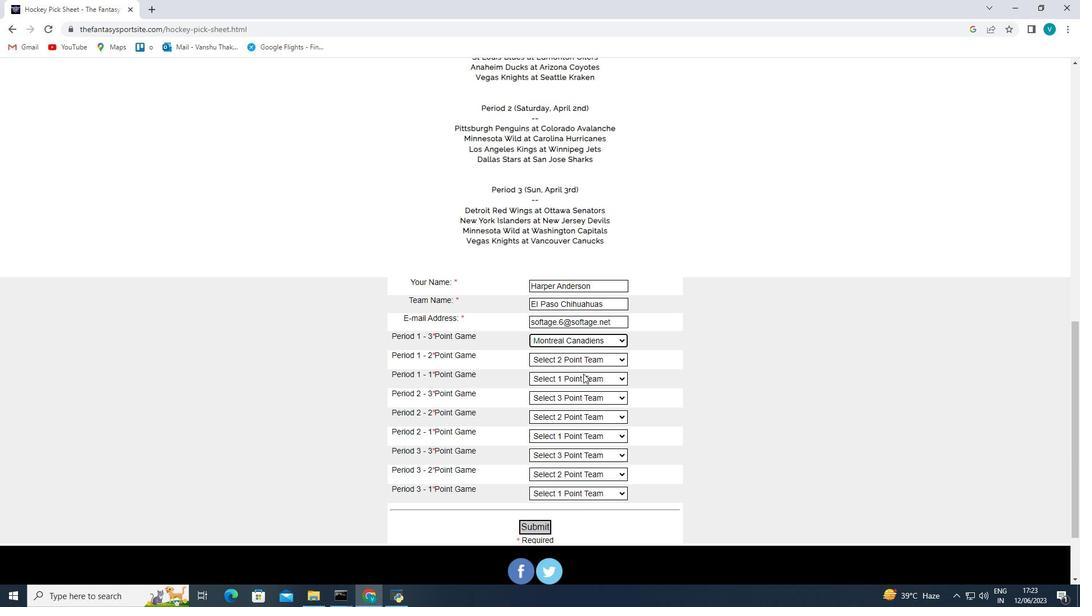 
Action: Mouse pressed left at (586, 360)
Screenshot: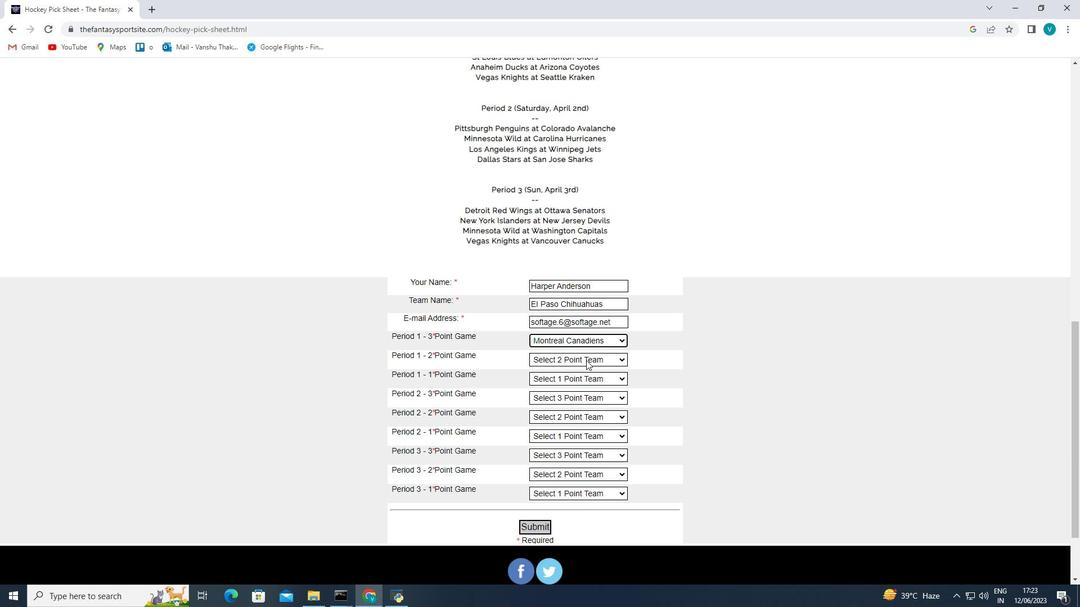 
Action: Mouse moved to (567, 509)
Screenshot: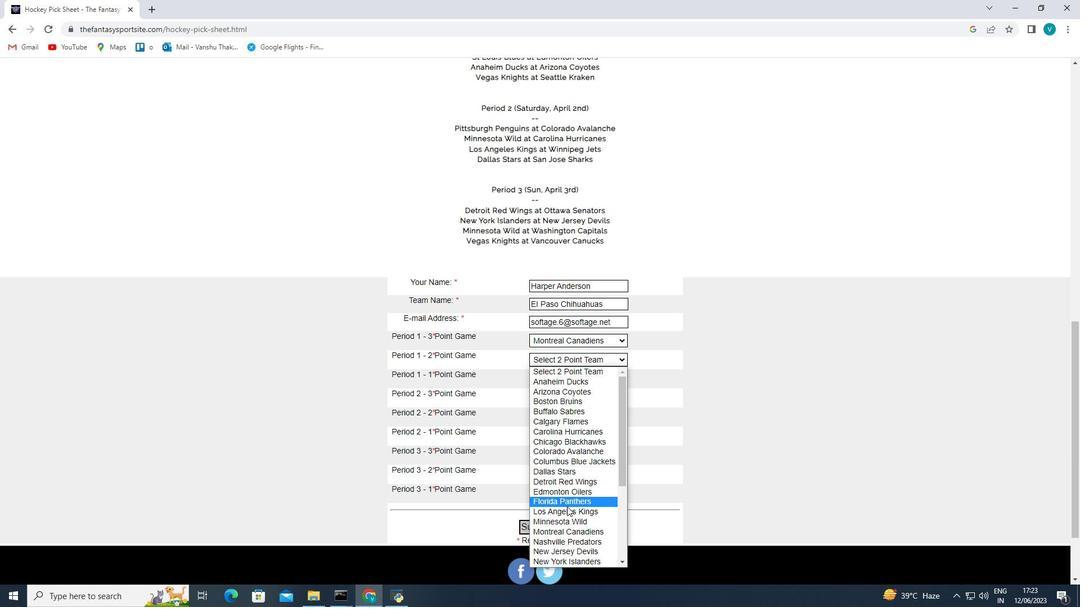 
Action: Mouse pressed left at (567, 509)
Screenshot: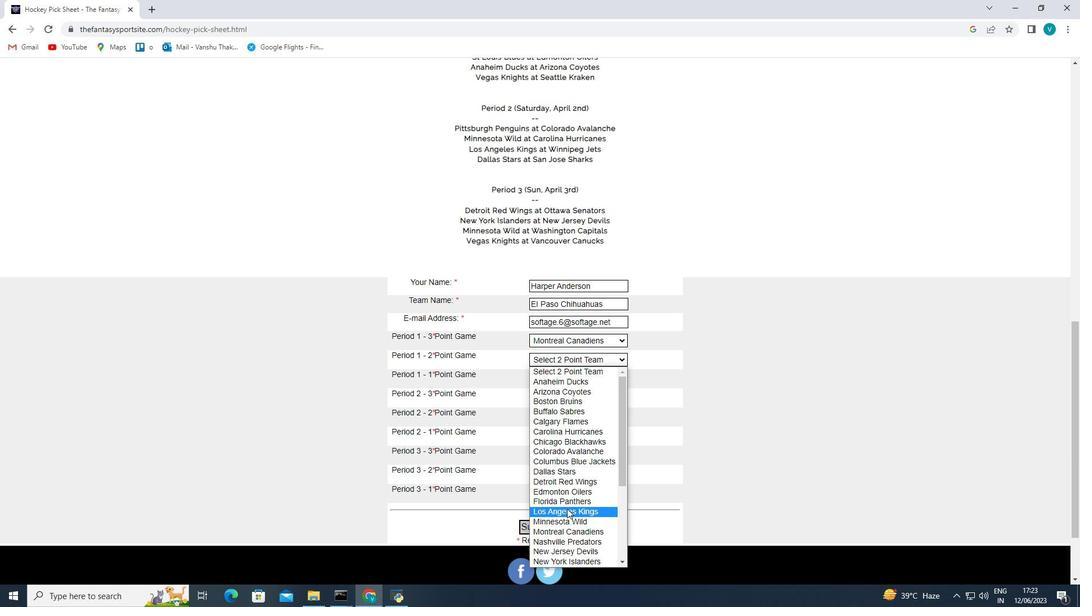 
Action: Mouse moved to (571, 377)
Screenshot: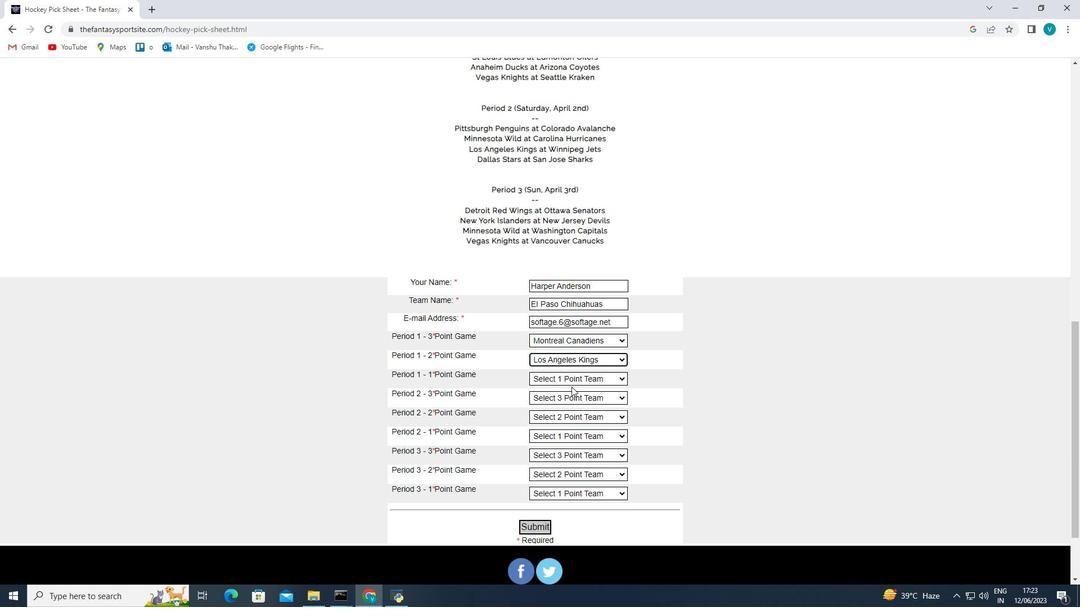 
Action: Mouse pressed left at (571, 377)
Screenshot: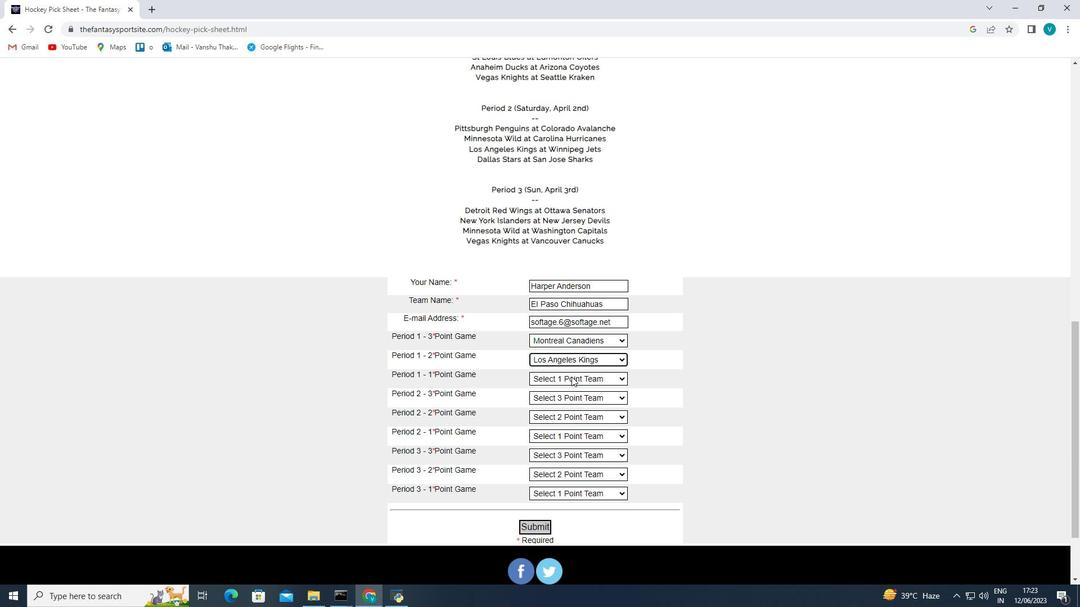 
Action: Mouse moved to (583, 298)
Screenshot: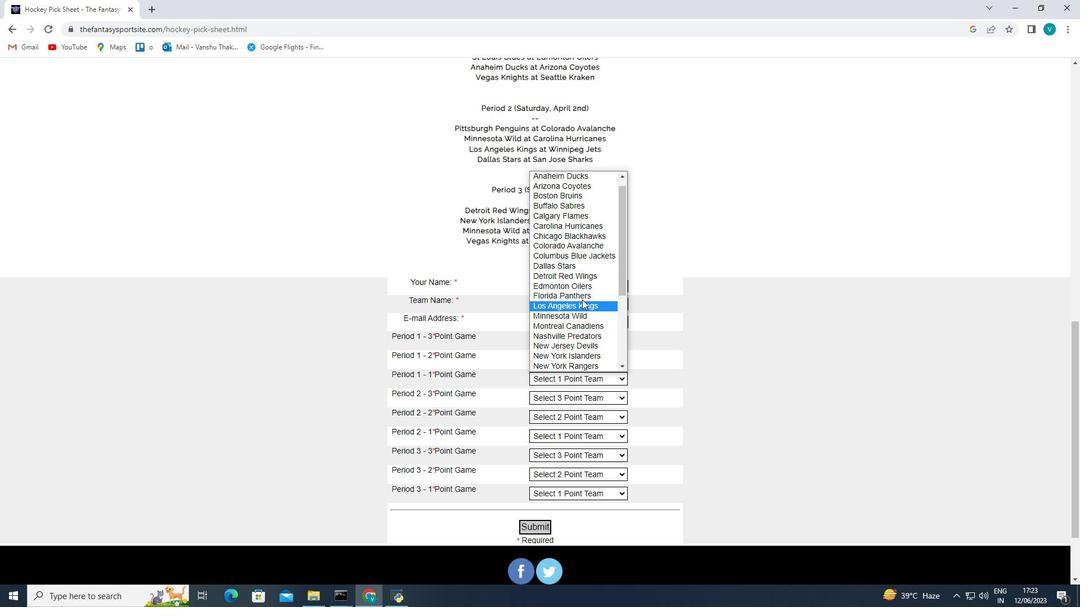
Action: Mouse pressed left at (583, 298)
Screenshot: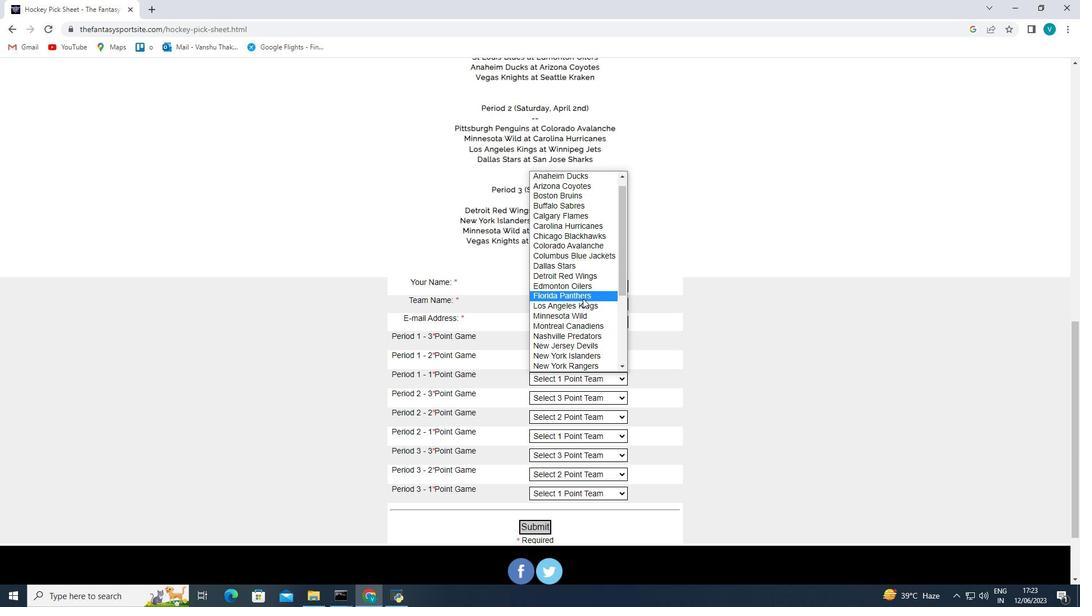 
Action: Mouse moved to (579, 397)
Screenshot: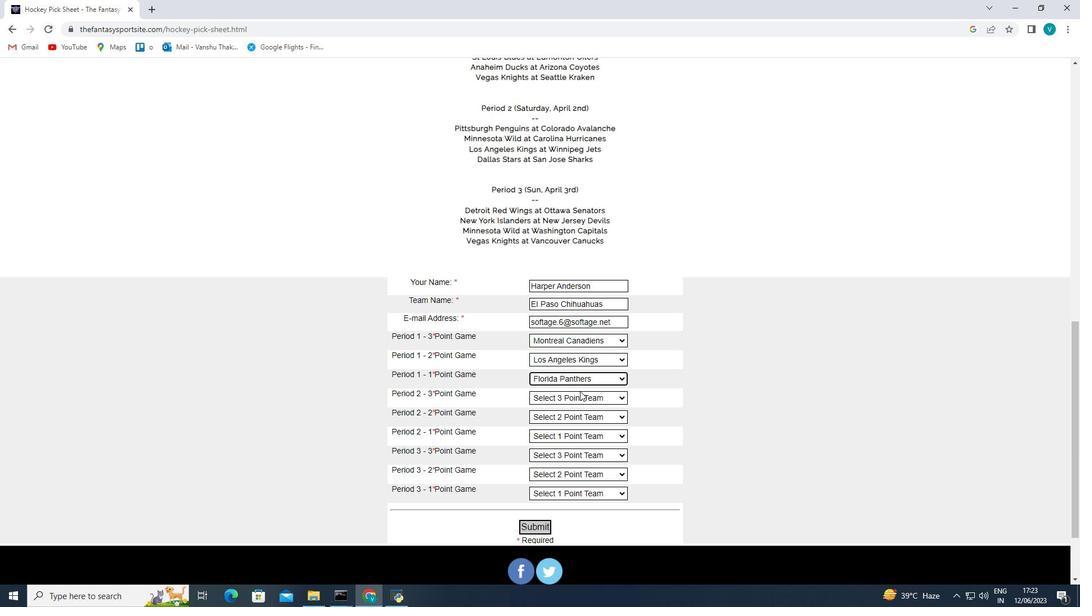 
Action: Mouse pressed left at (579, 397)
Screenshot: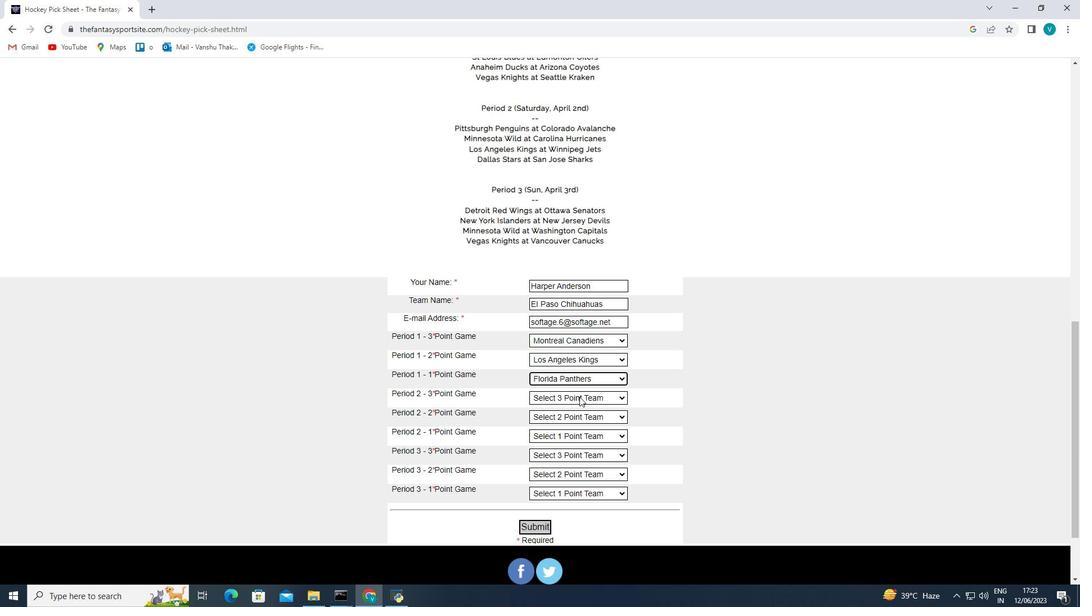 
Action: Mouse moved to (581, 294)
Screenshot: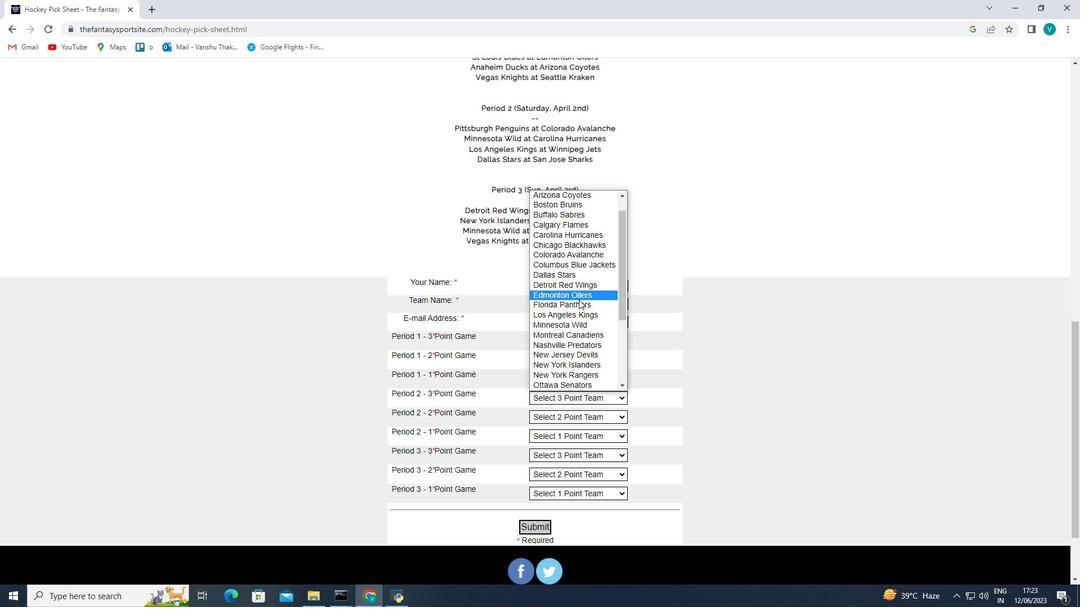 
Action: Mouse pressed left at (581, 294)
Screenshot: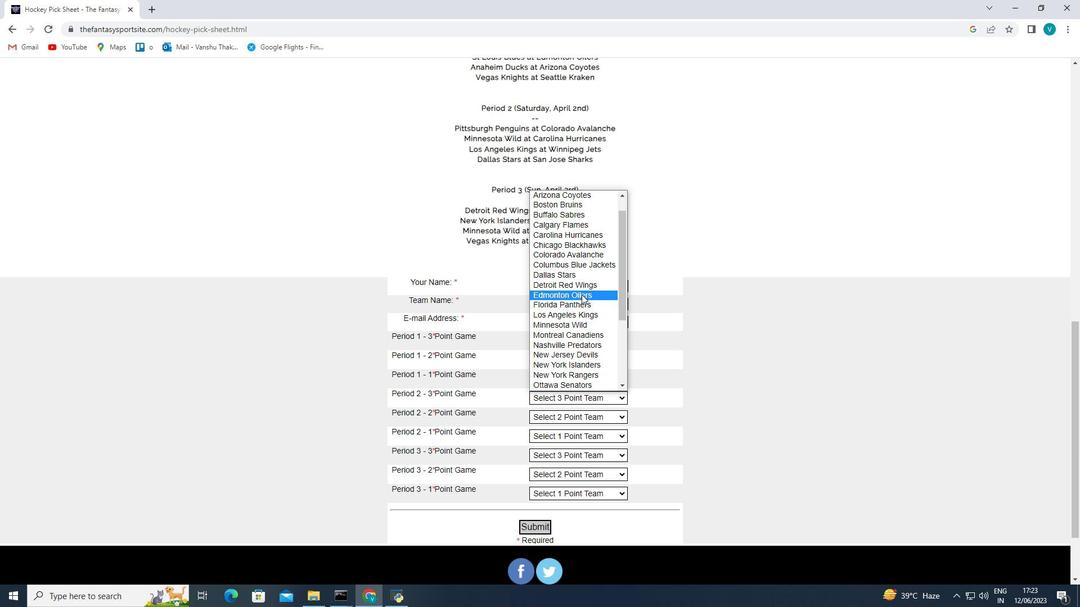 
Action: Mouse moved to (554, 417)
Screenshot: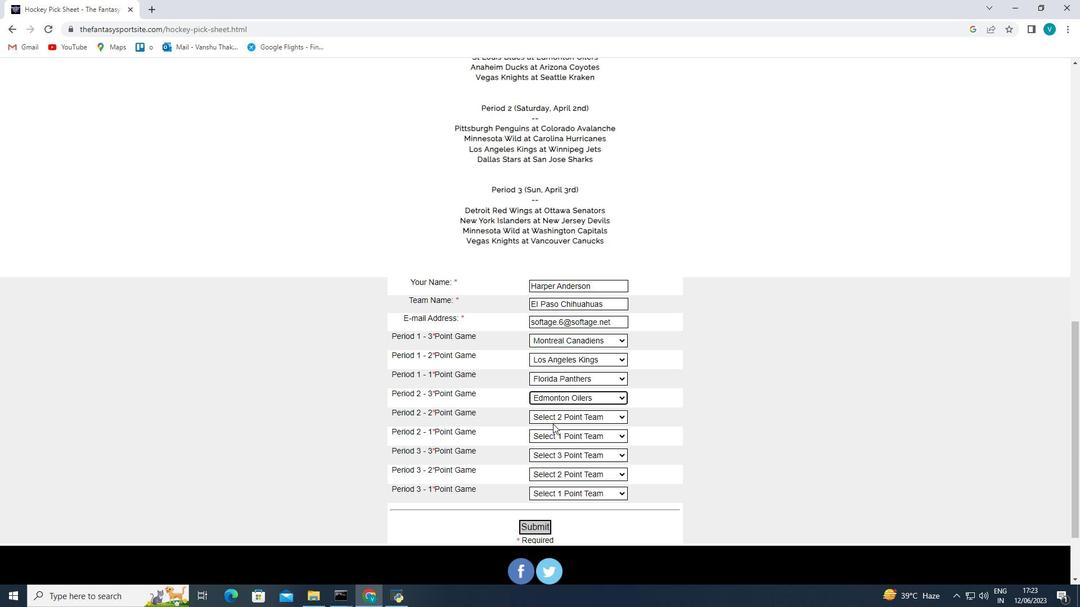 
Action: Mouse pressed left at (554, 417)
Screenshot: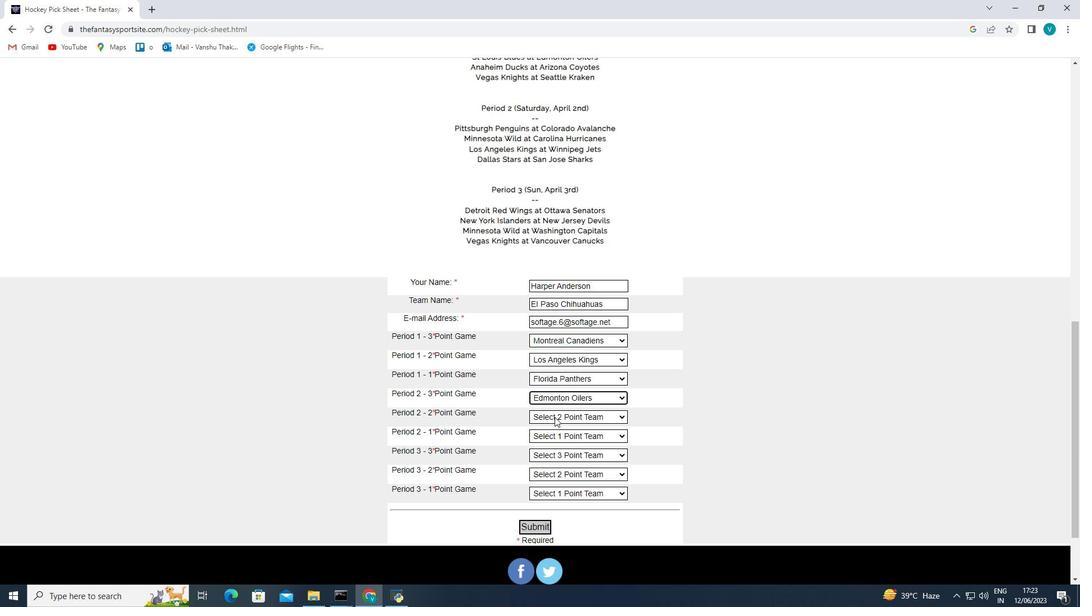 
Action: Mouse moved to (566, 326)
Screenshot: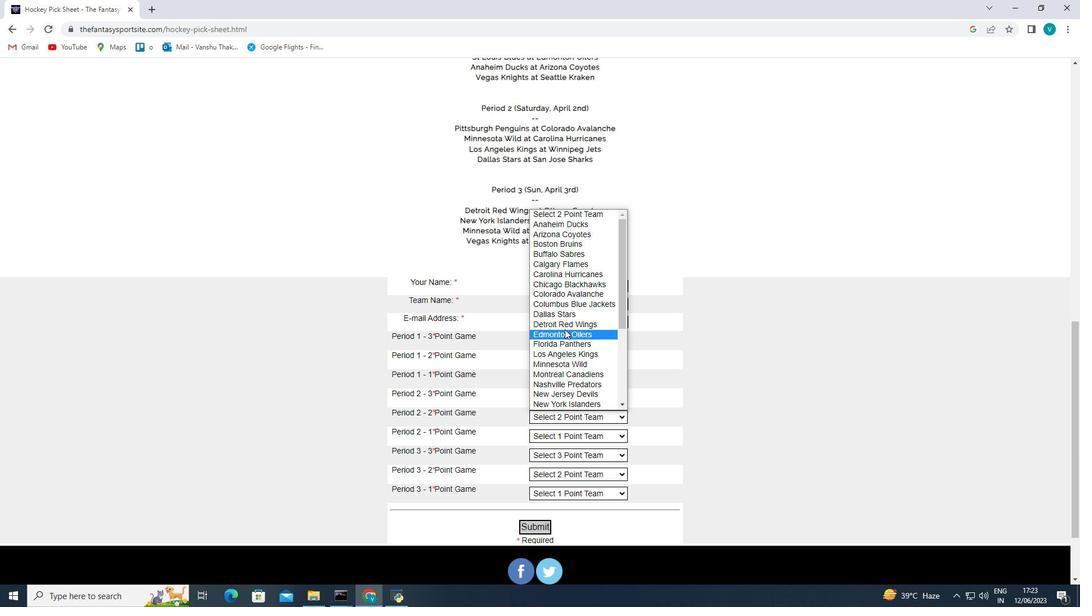 
Action: Mouse pressed left at (566, 326)
Screenshot: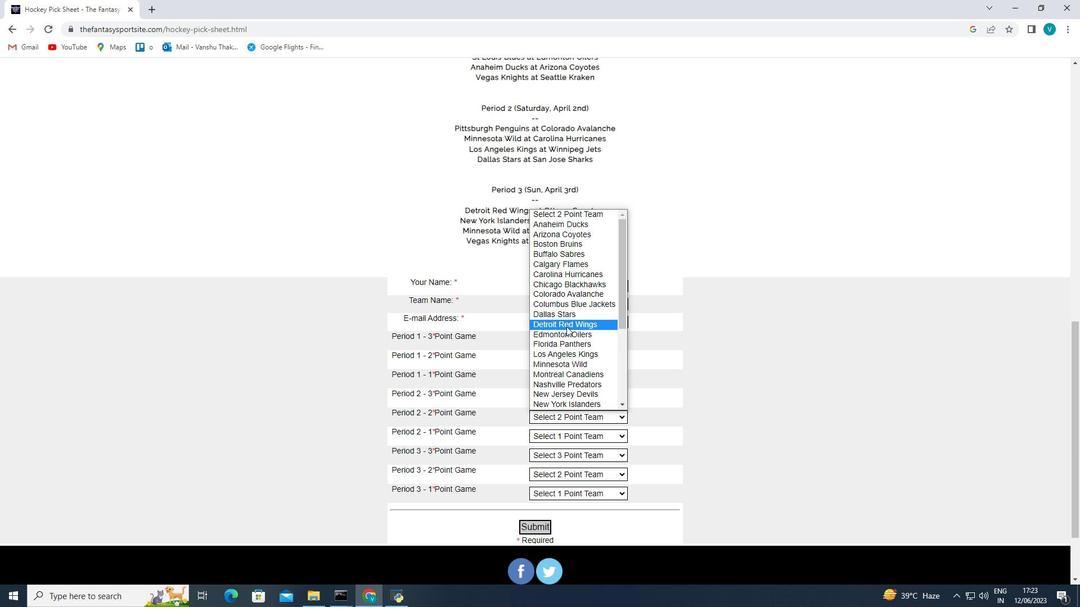 
Action: Mouse moved to (556, 433)
Screenshot: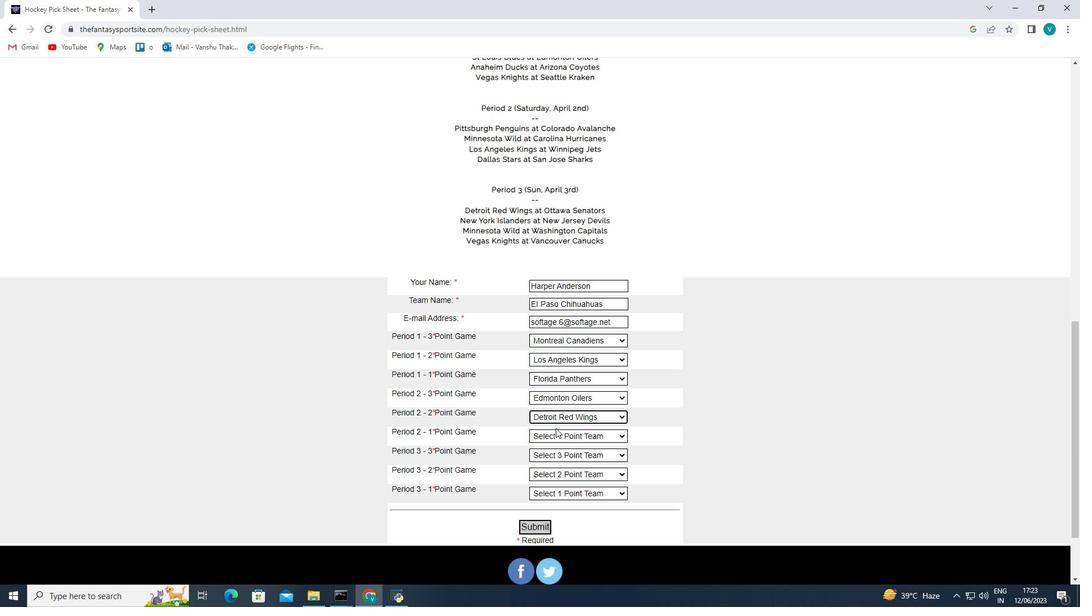 
Action: Mouse pressed left at (556, 433)
Screenshot: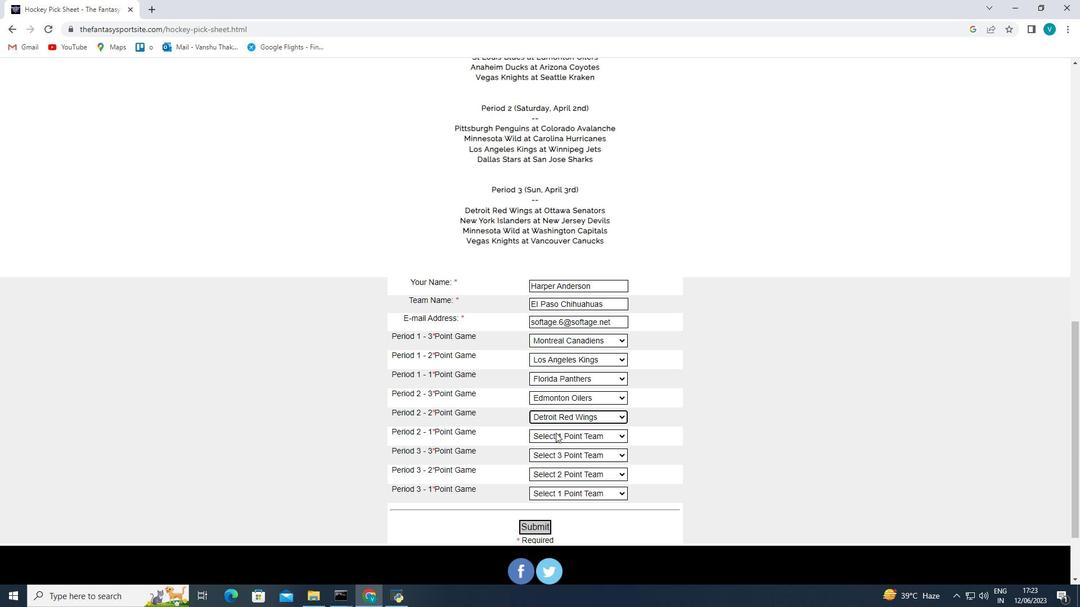 
Action: Mouse moved to (559, 327)
Screenshot: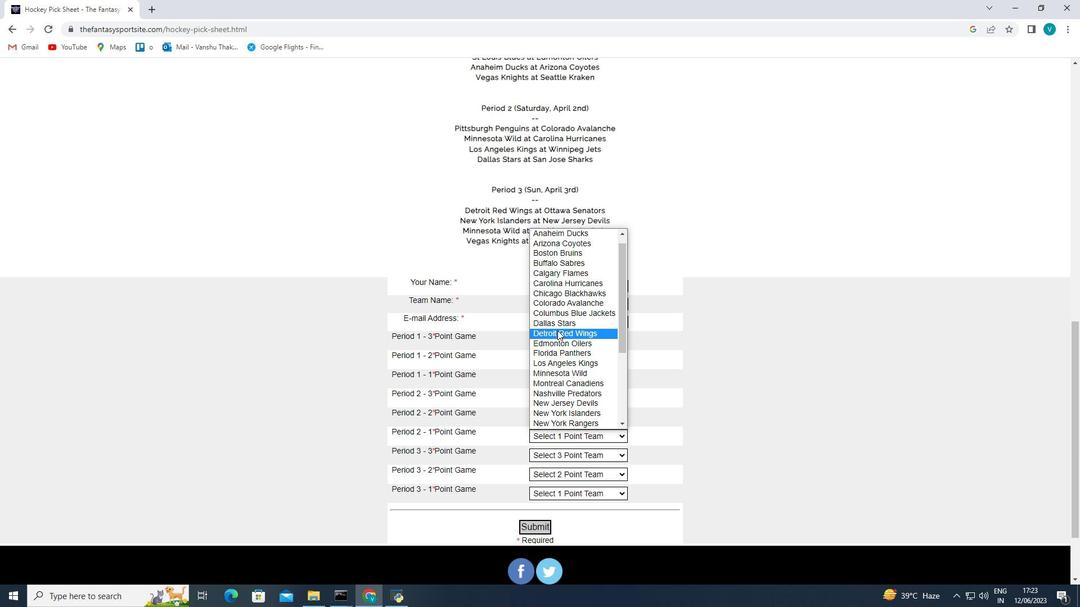 
Action: Mouse pressed left at (559, 327)
Screenshot: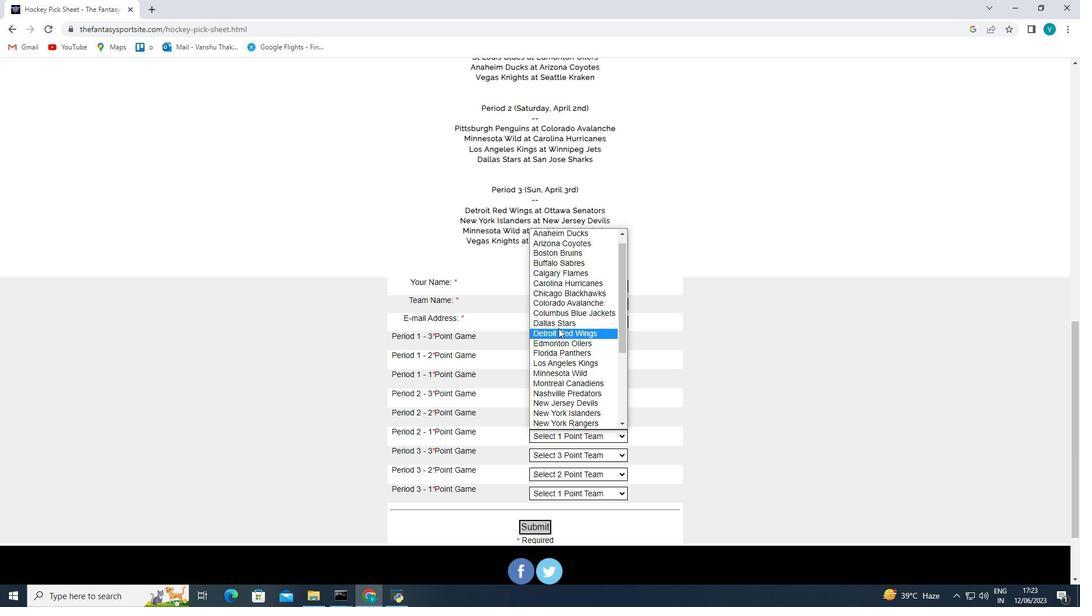
Action: Mouse moved to (553, 453)
Screenshot: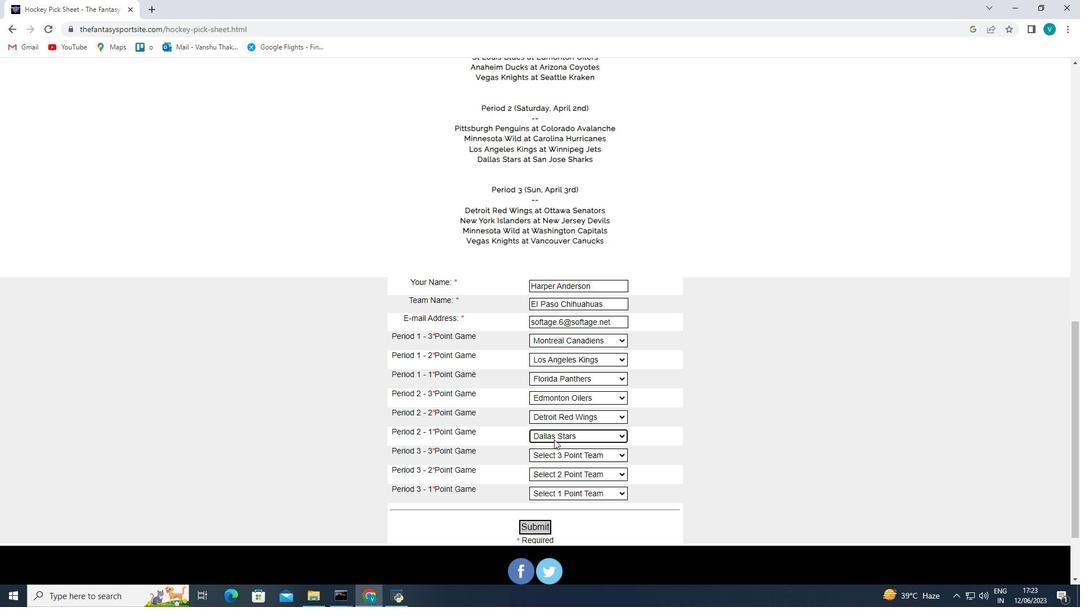 
Action: Mouse pressed left at (553, 453)
Screenshot: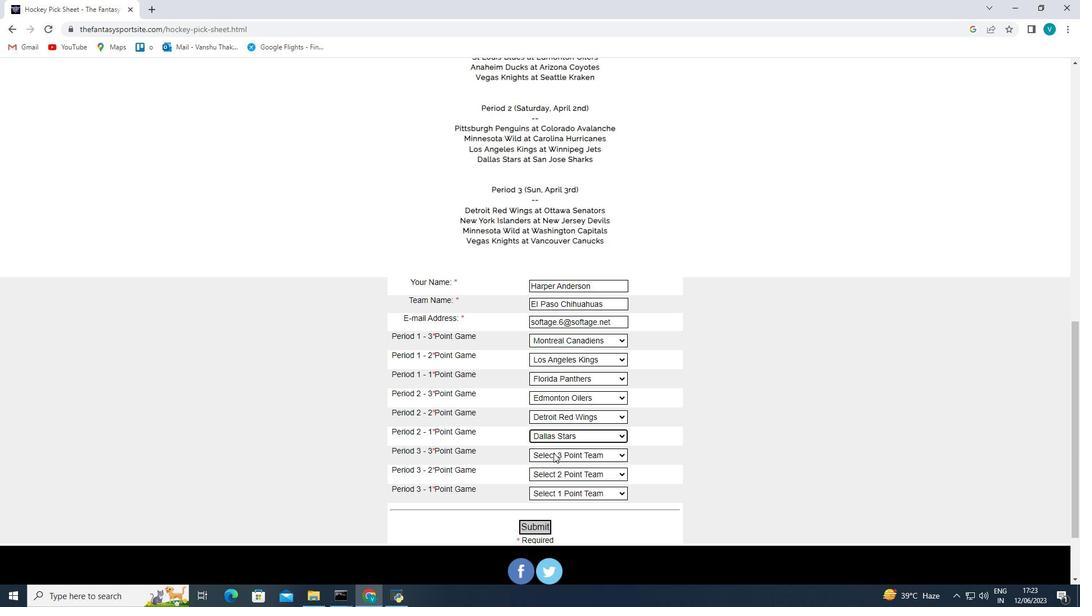 
Action: Mouse moved to (576, 347)
Screenshot: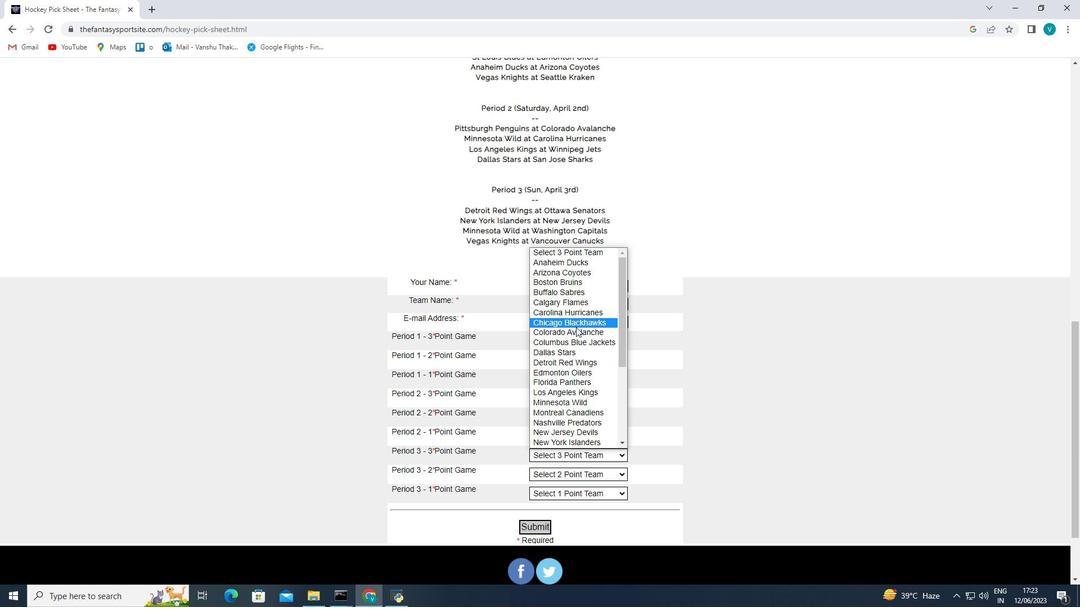
Action: Mouse pressed left at (576, 347)
Screenshot: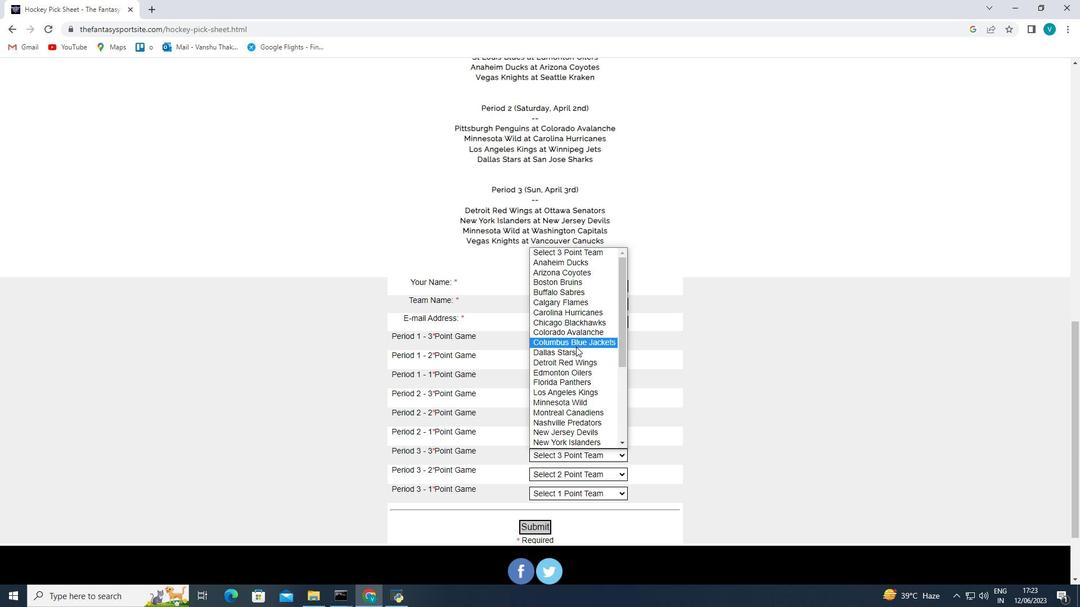 
Action: Mouse moved to (582, 473)
Screenshot: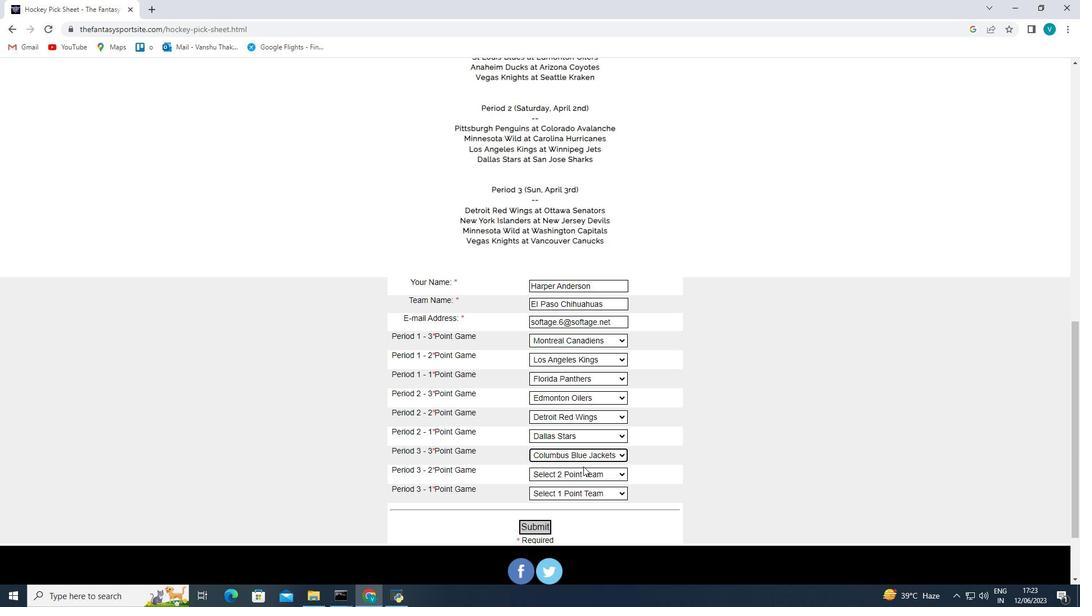 
Action: Mouse pressed left at (582, 473)
Screenshot: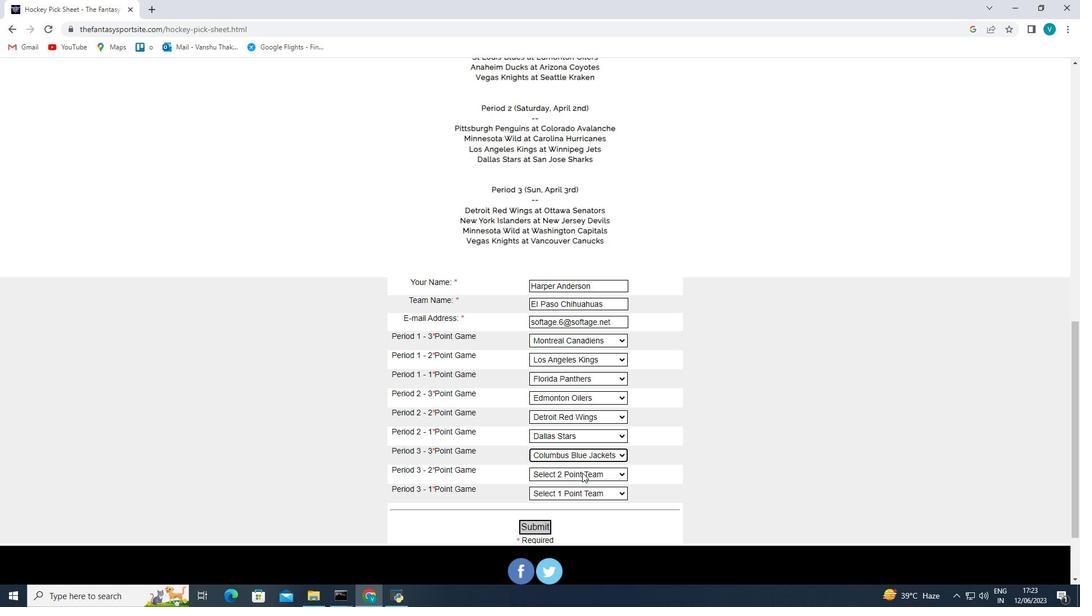 
Action: Mouse moved to (581, 333)
Screenshot: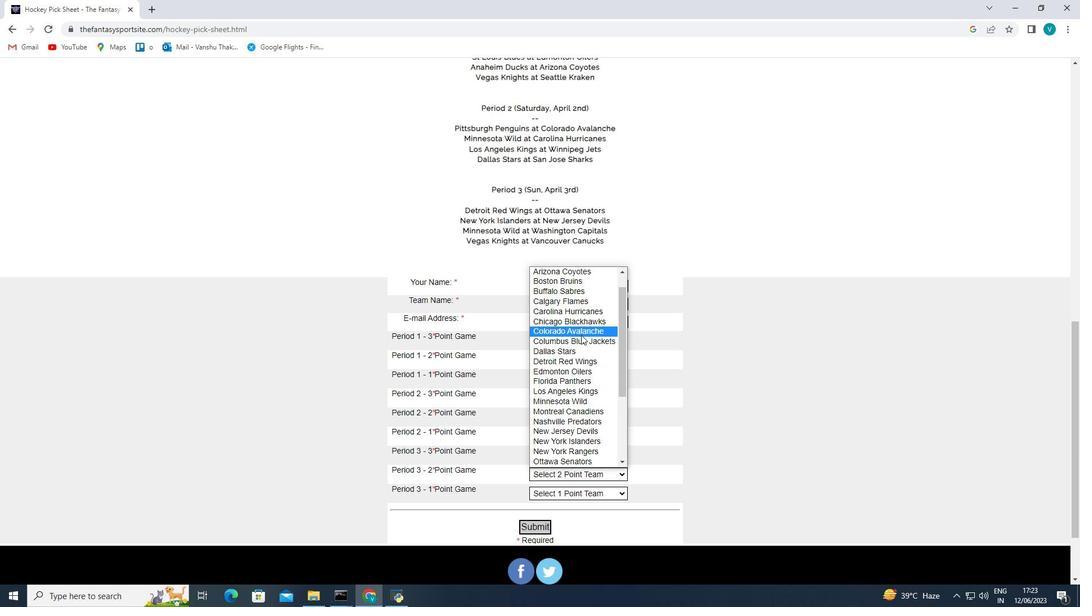 
Action: Mouse pressed left at (581, 333)
Screenshot: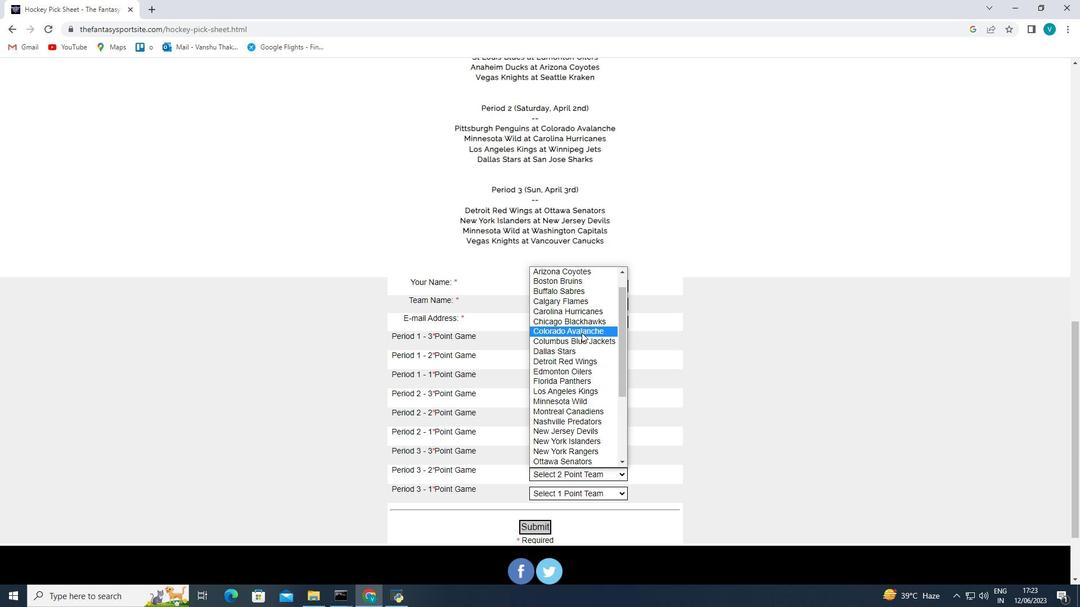 
Action: Mouse moved to (581, 490)
Screenshot: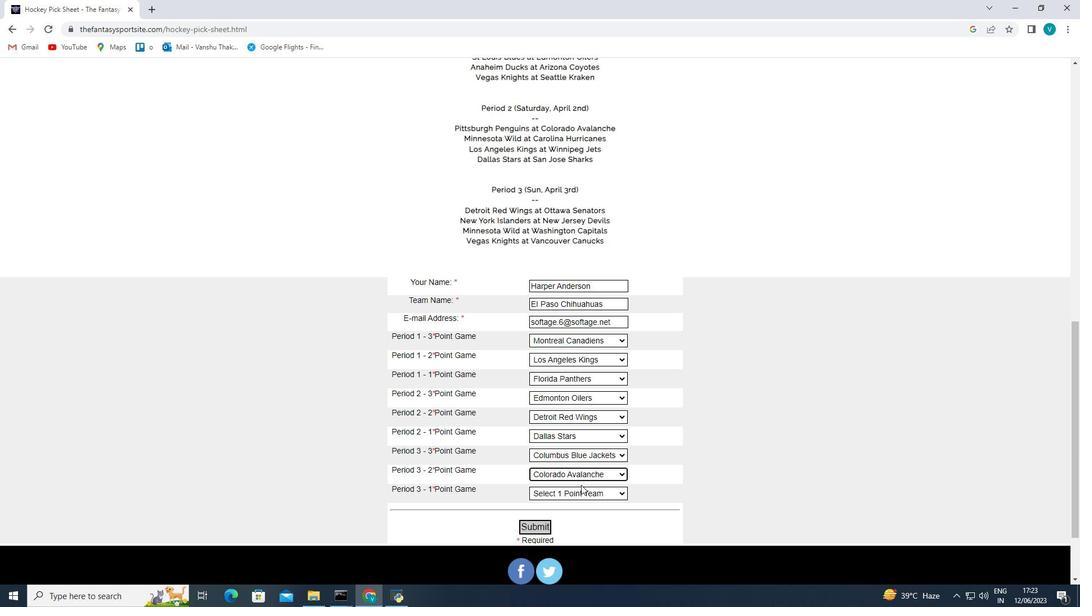 
Action: Mouse pressed left at (581, 490)
Screenshot: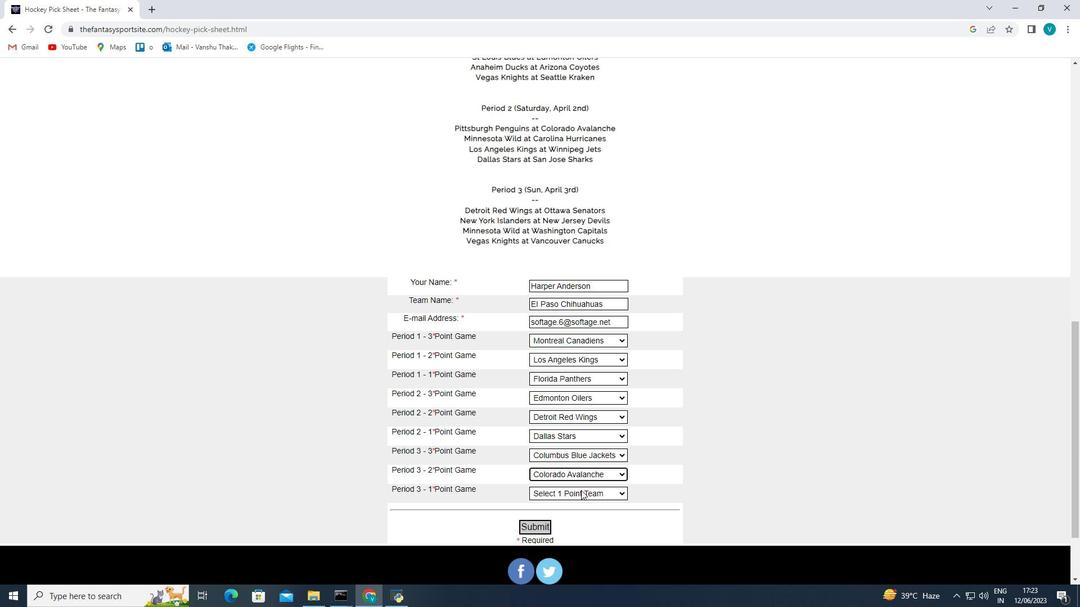 
Action: Mouse moved to (583, 353)
Screenshot: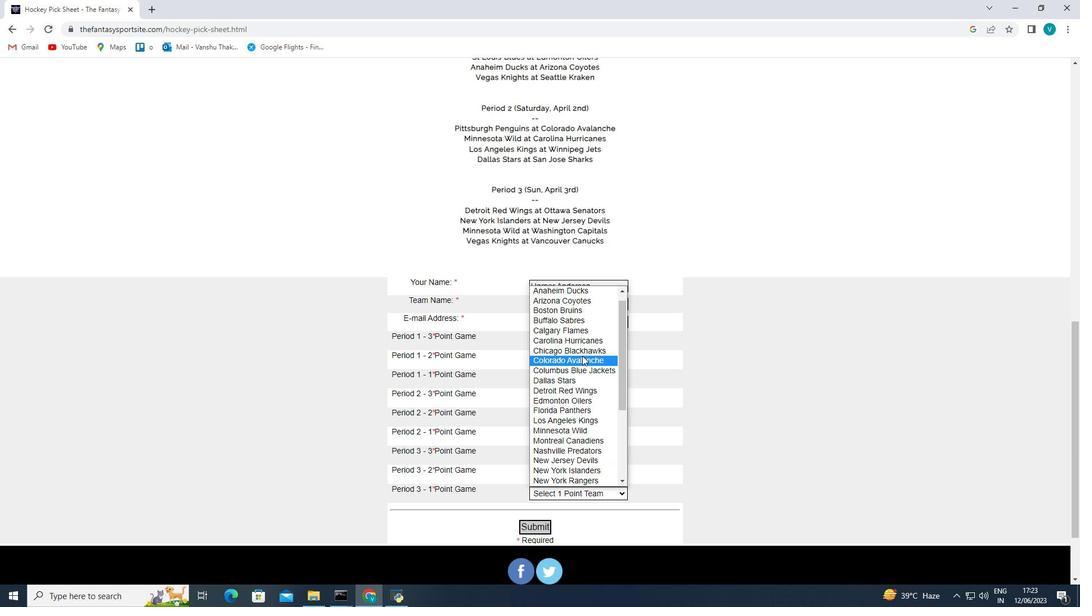 
Action: Mouse pressed left at (583, 353)
Screenshot: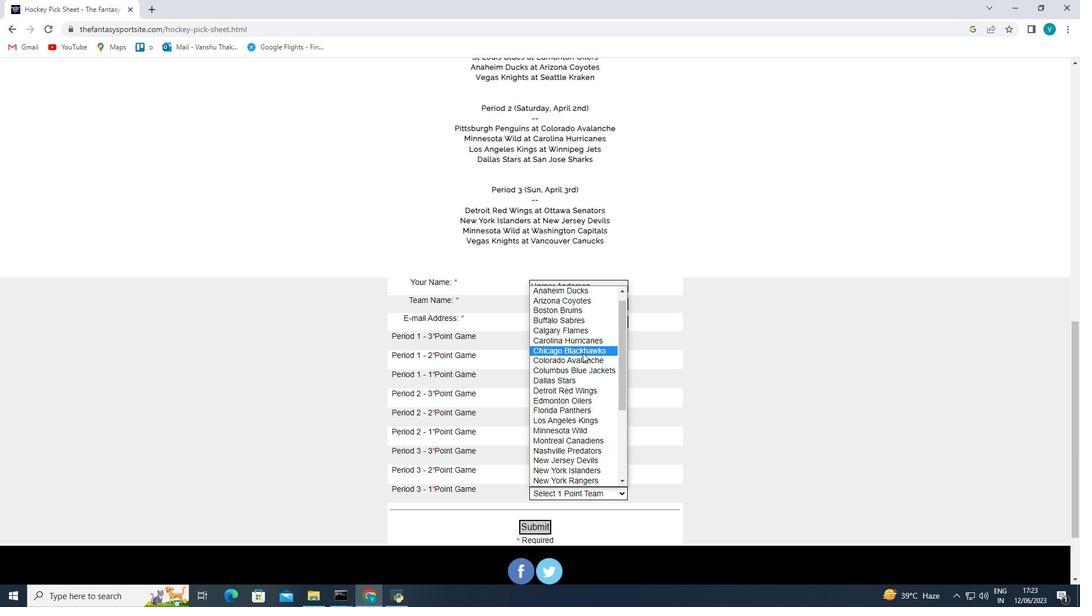 
Action: Mouse moved to (539, 528)
Screenshot: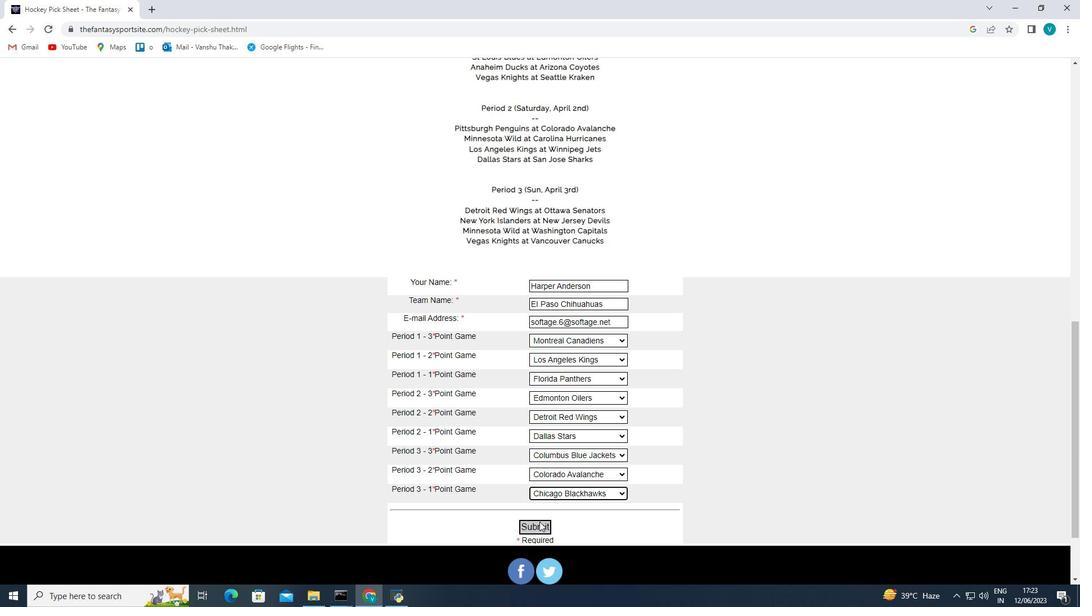 
Action: Mouse pressed left at (539, 528)
Screenshot: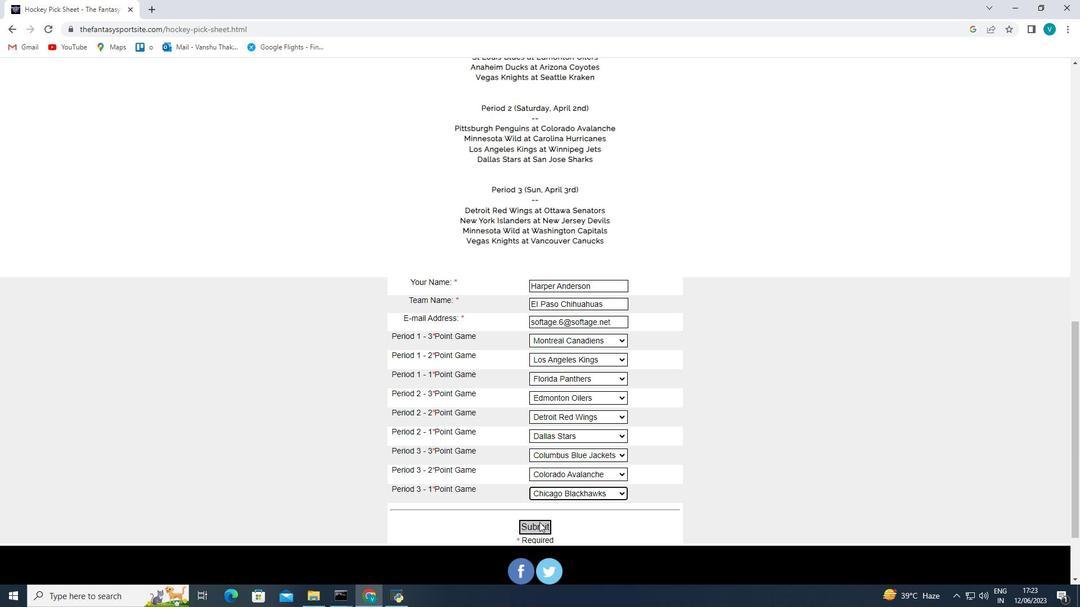 
Action: Mouse moved to (543, 521)
Screenshot: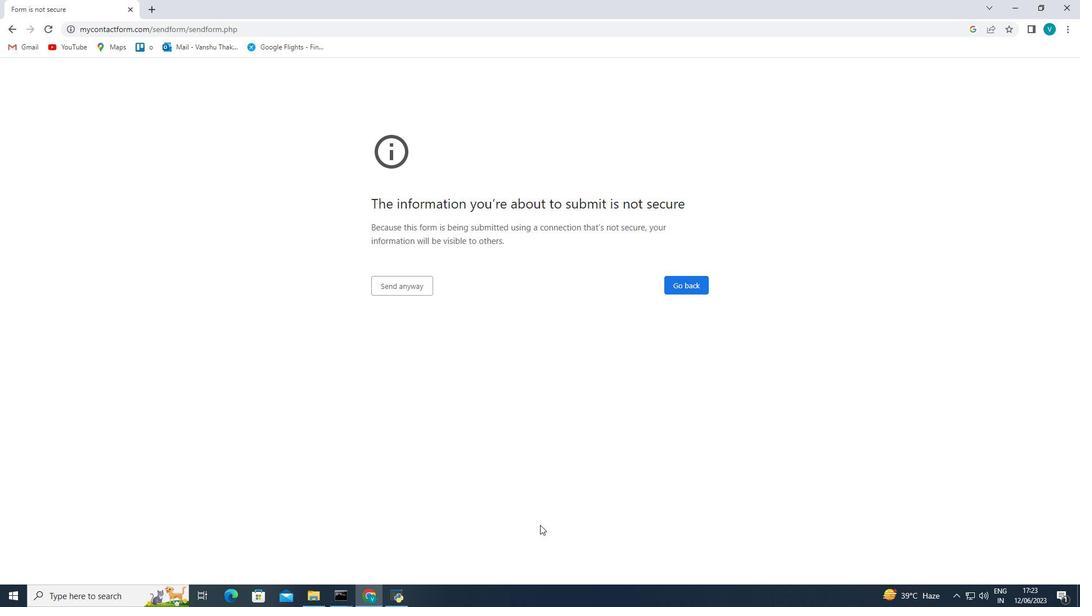 
